 Task: Look for space in Bei'an, China from 2nd June, 2023 to 15th June, 2023 for 2 adults and 1 pet in price range Rs.10000 to Rs.15000. Place can be entire place with 1  bedroom having 1 bed and 1 bathroom. Property type can be house, flat, guest house, hotel. Booking option can be shelf check-in. Required host language is Chinese (Simplified).
Action: Mouse moved to (764, 98)
Screenshot: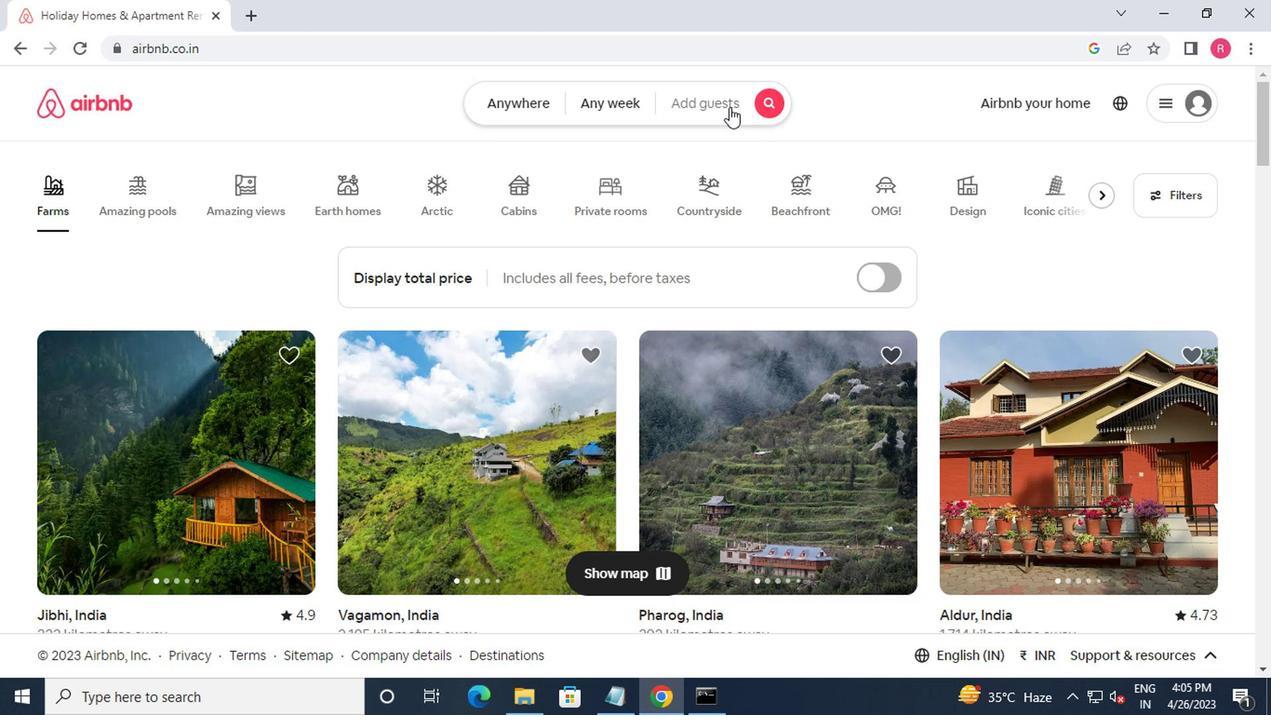 
Action: Mouse pressed left at (764, 98)
Screenshot: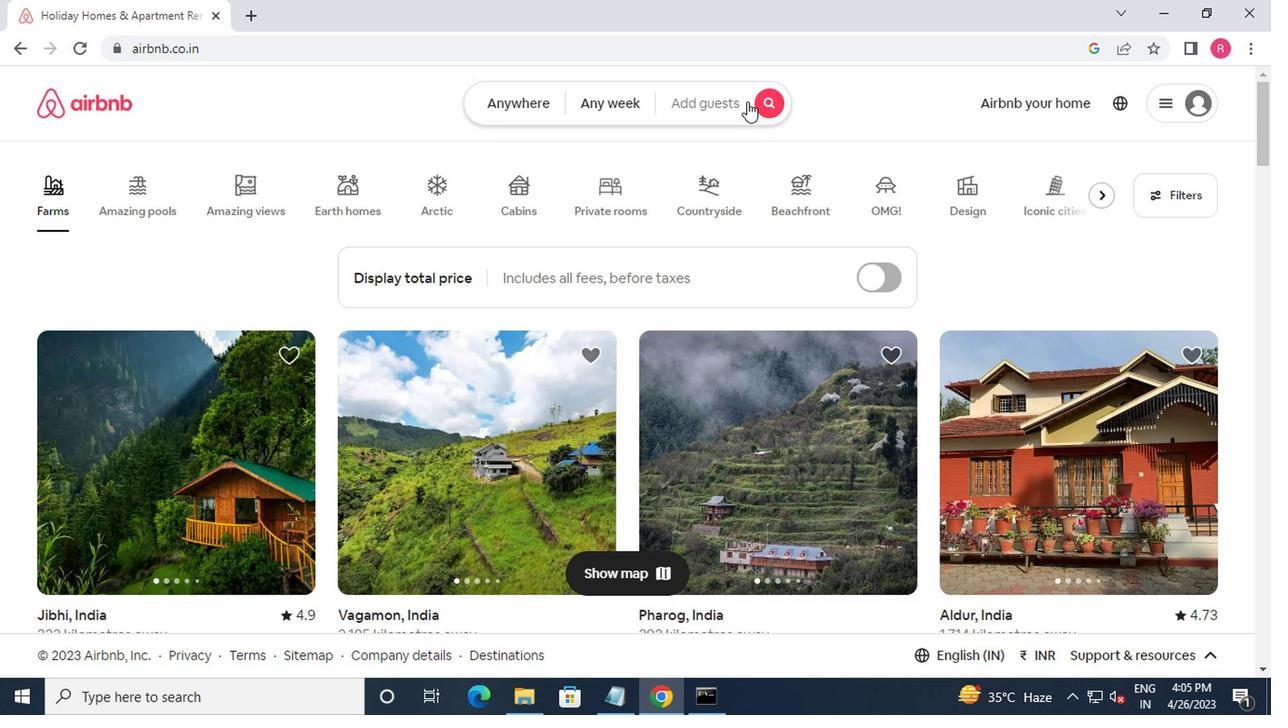 
Action: Mouse moved to (276, 182)
Screenshot: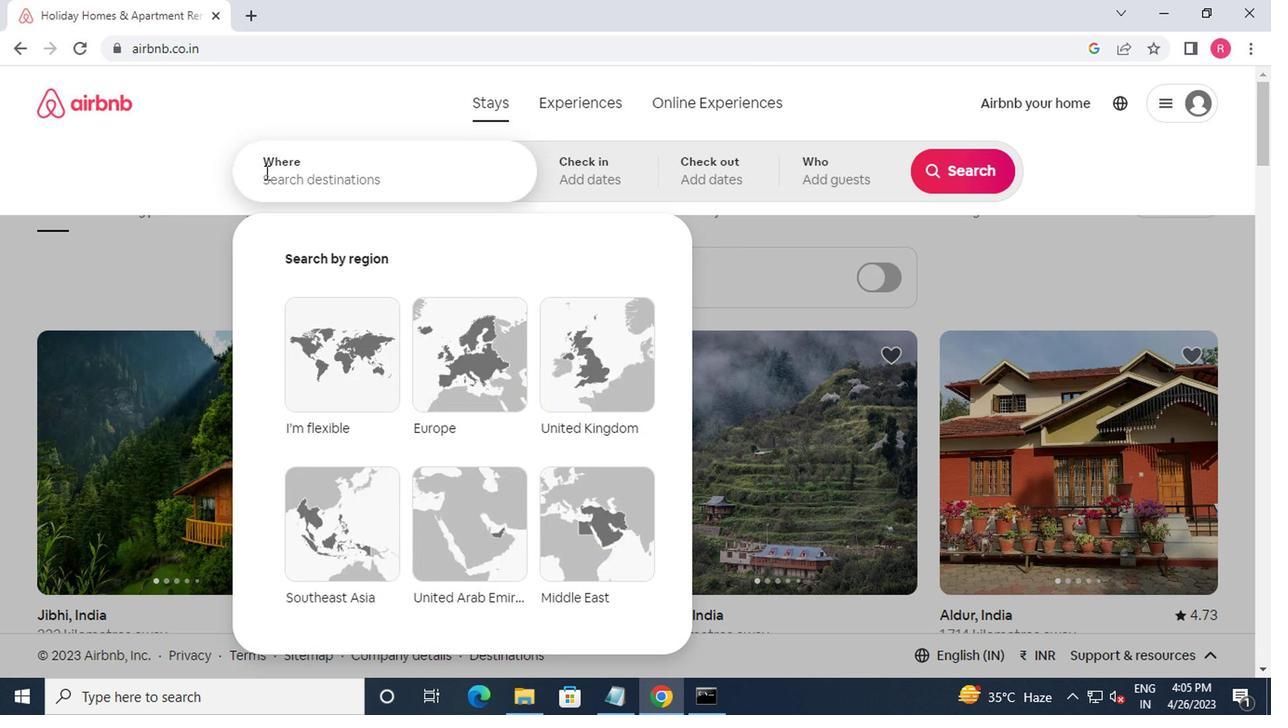 
Action: Mouse pressed left at (276, 182)
Screenshot: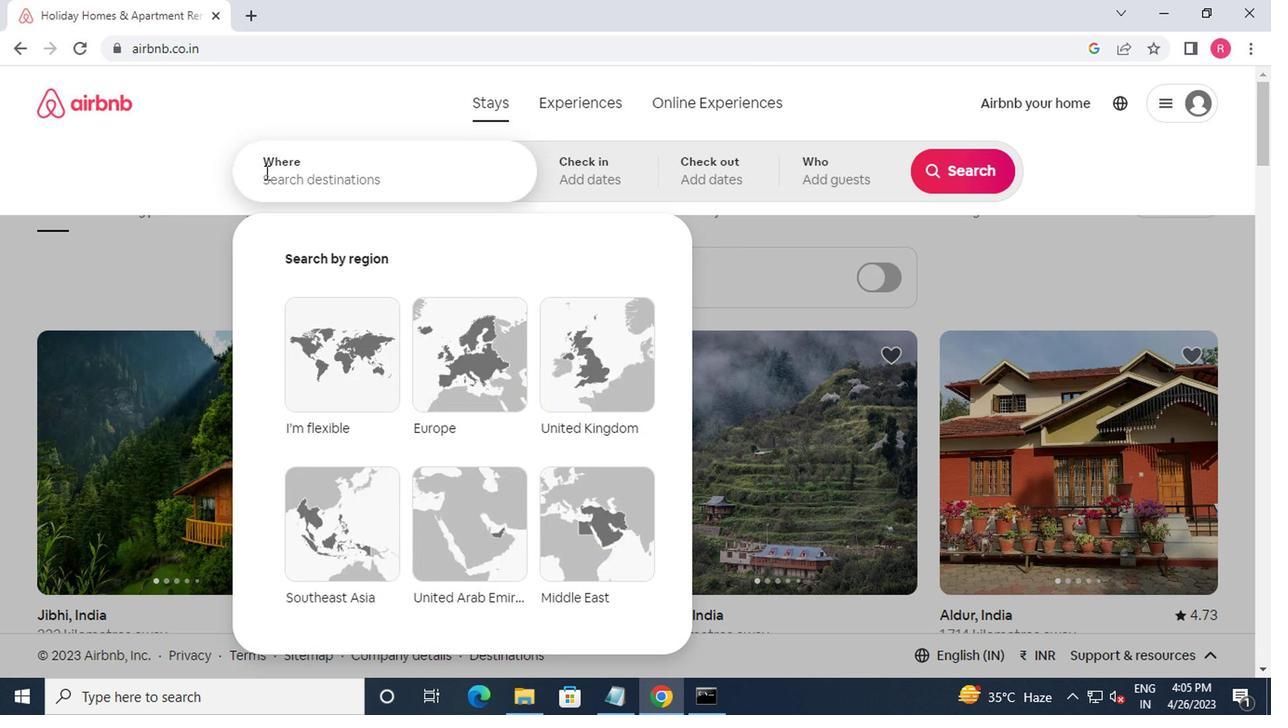 
Action: Mouse moved to (283, 184)
Screenshot: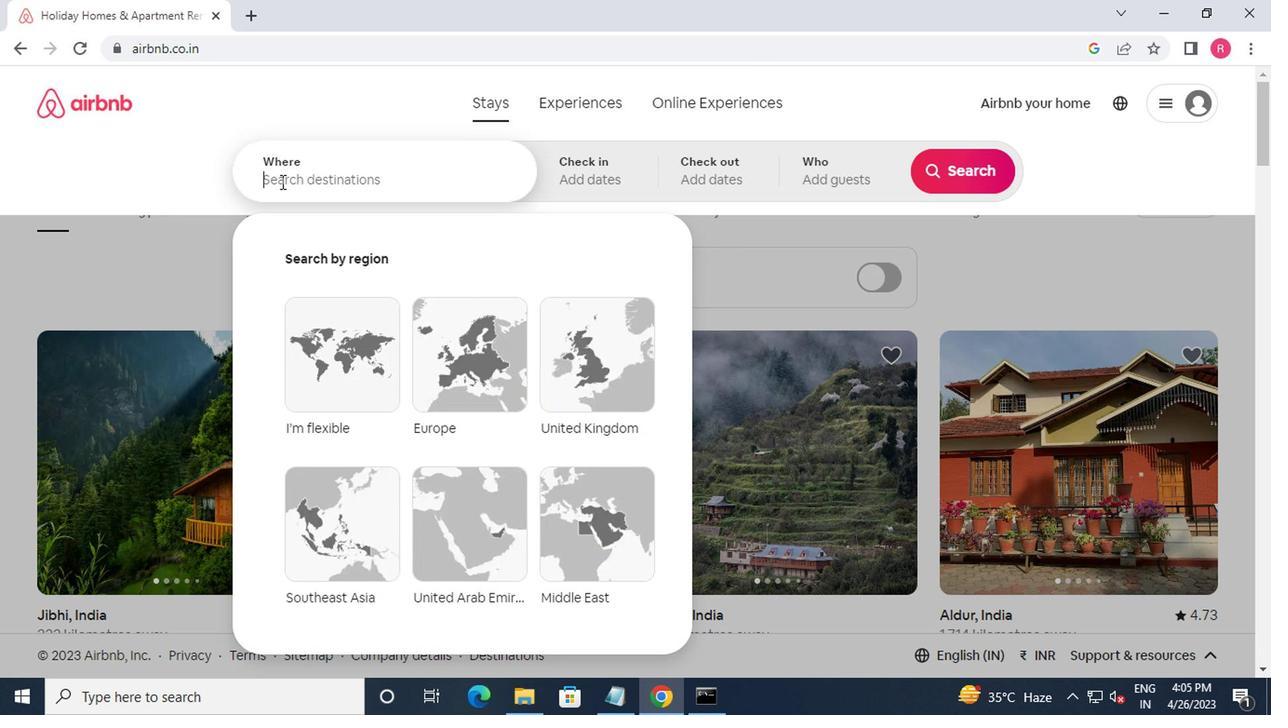 
Action: Key pressed beian,china<Key.enter>
Screenshot: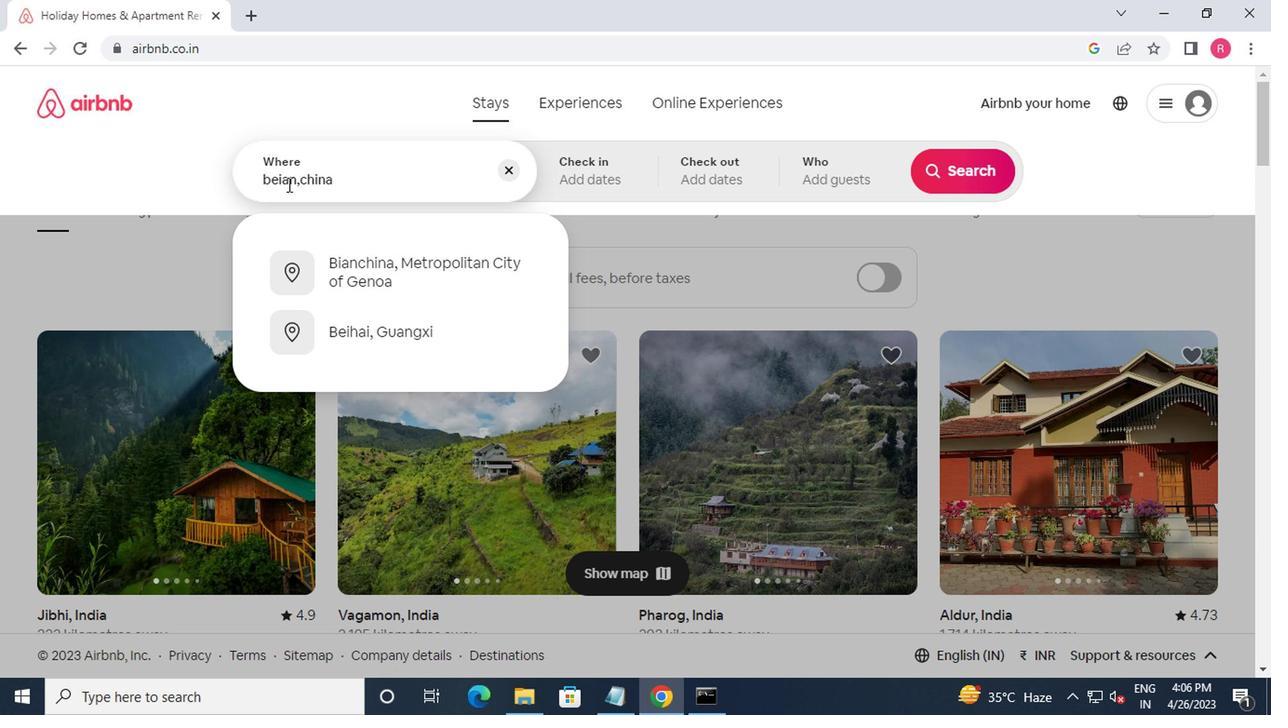 
Action: Mouse moved to (958, 327)
Screenshot: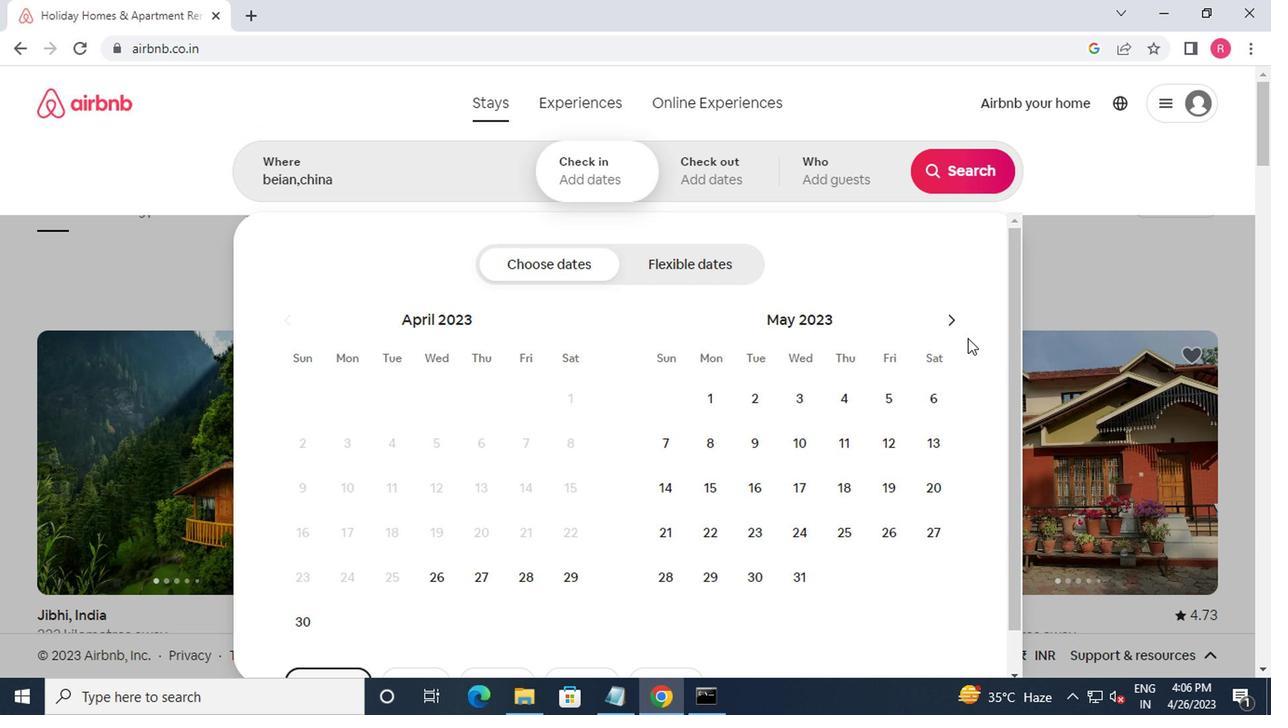 
Action: Mouse pressed left at (958, 327)
Screenshot: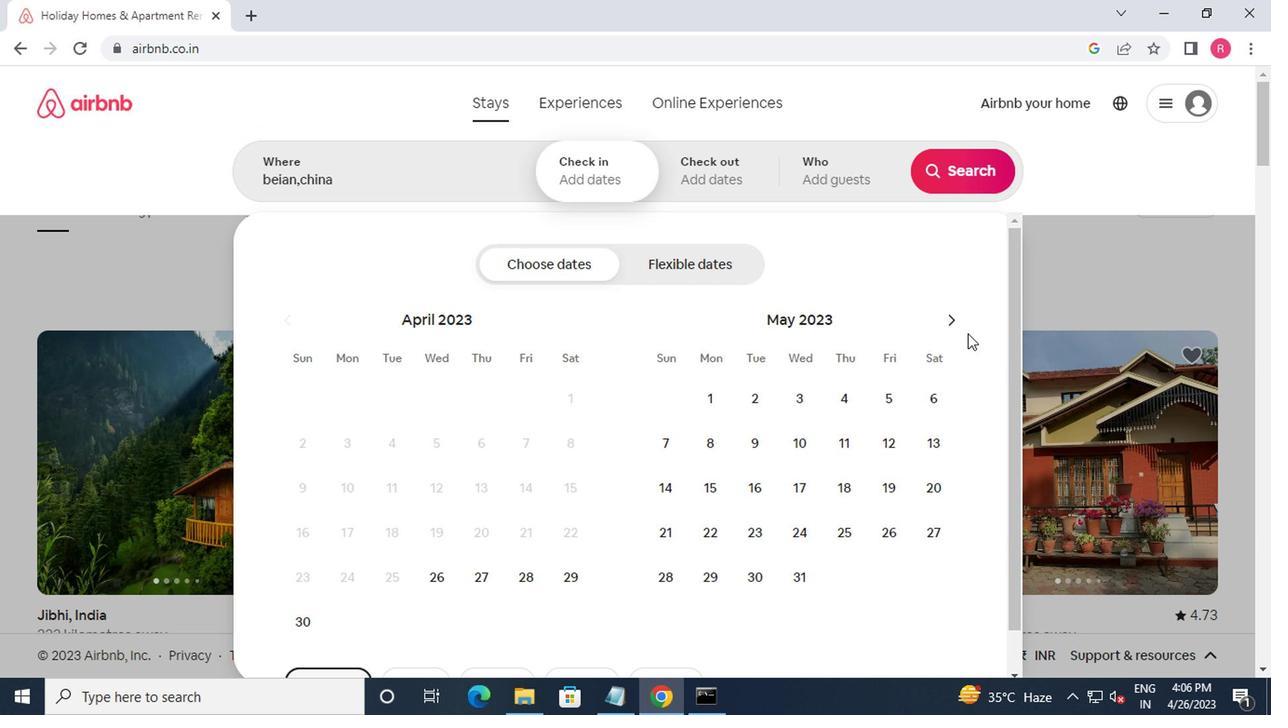 
Action: Mouse moved to (897, 388)
Screenshot: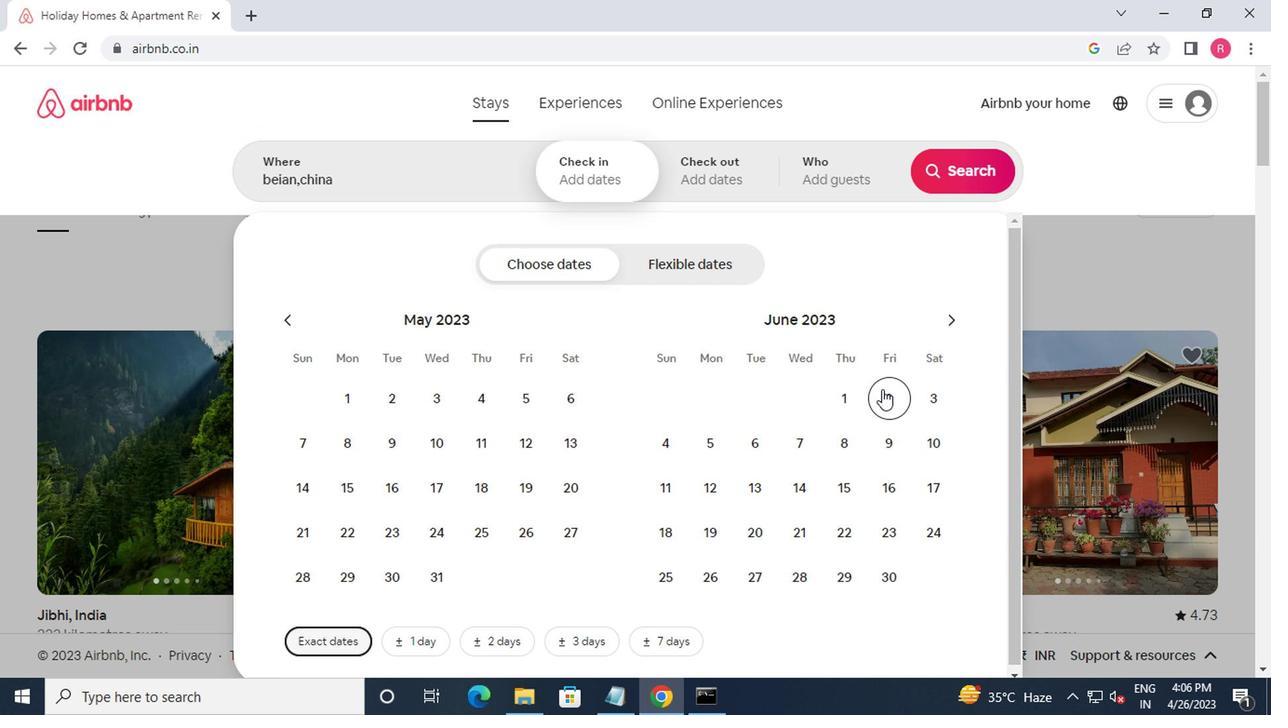 
Action: Mouse pressed left at (897, 388)
Screenshot: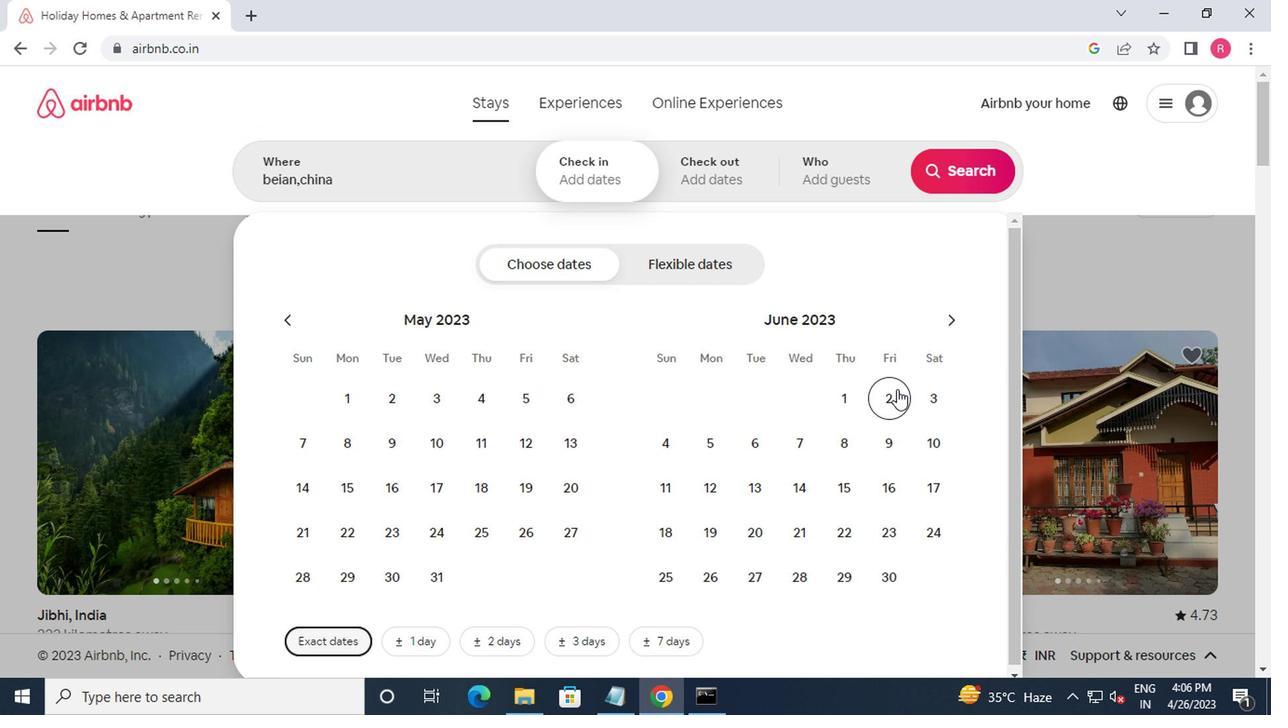 
Action: Mouse moved to (844, 491)
Screenshot: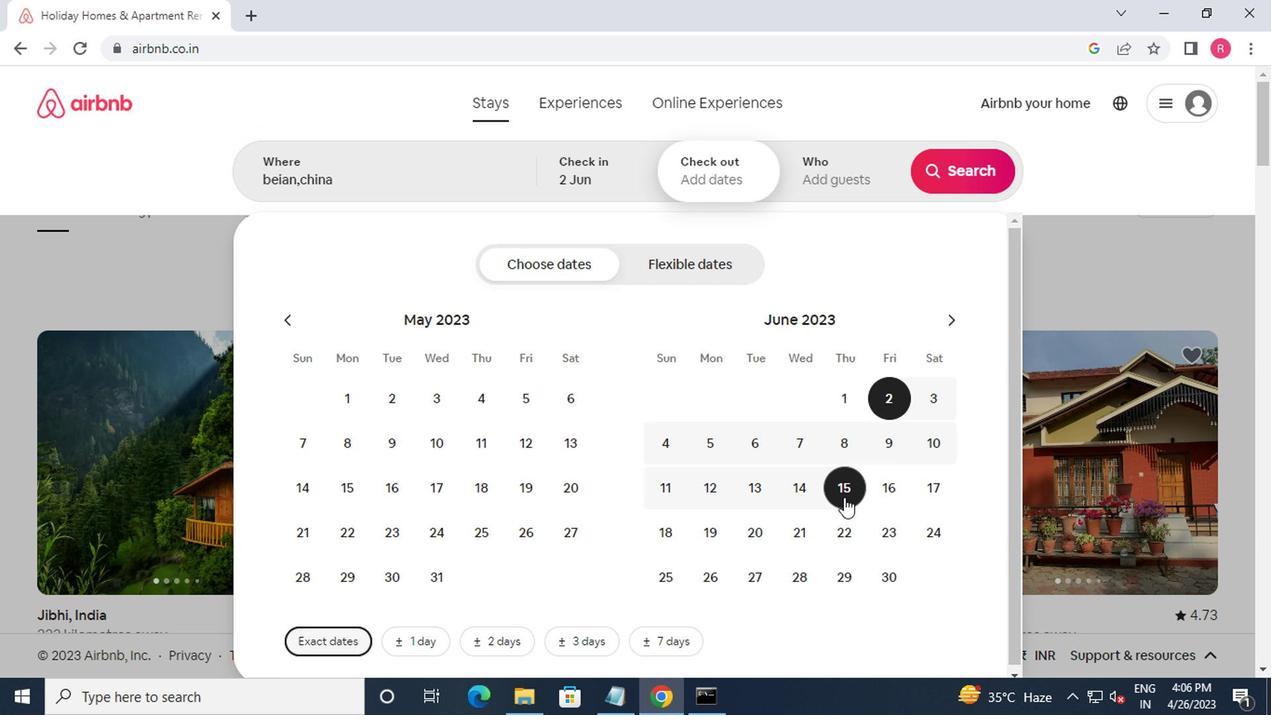 
Action: Mouse pressed left at (844, 491)
Screenshot: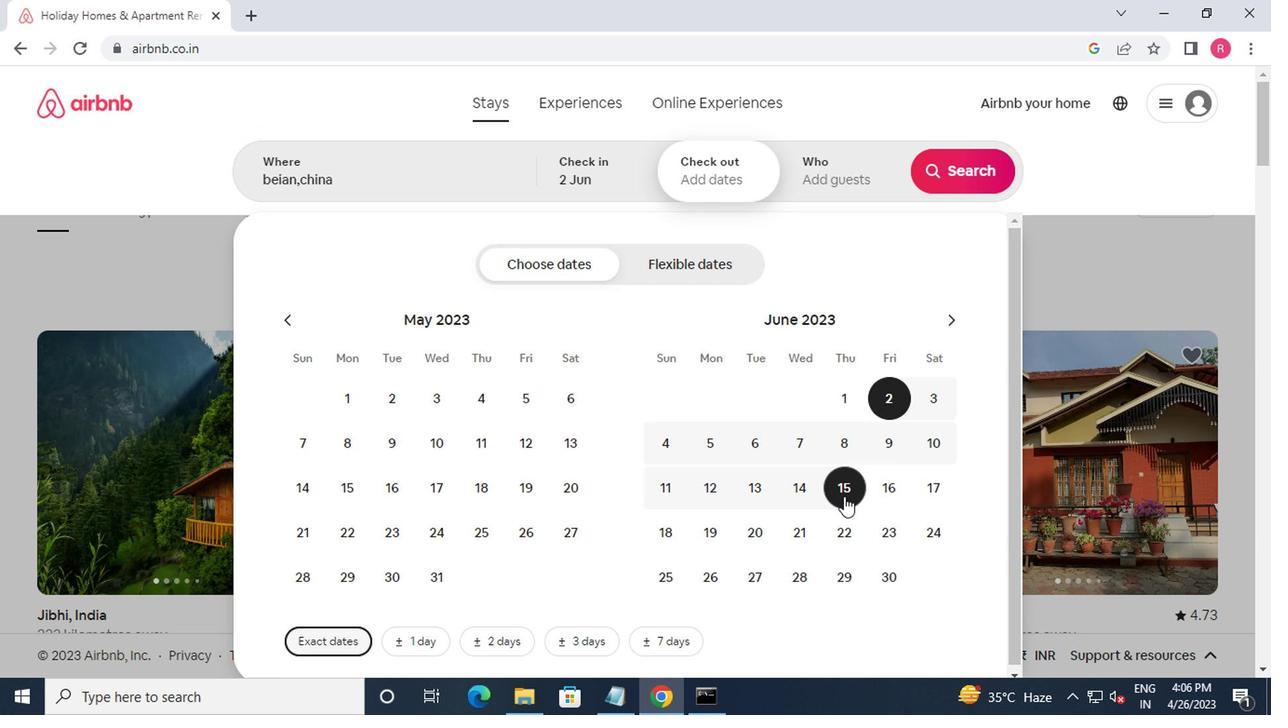 
Action: Mouse moved to (821, 165)
Screenshot: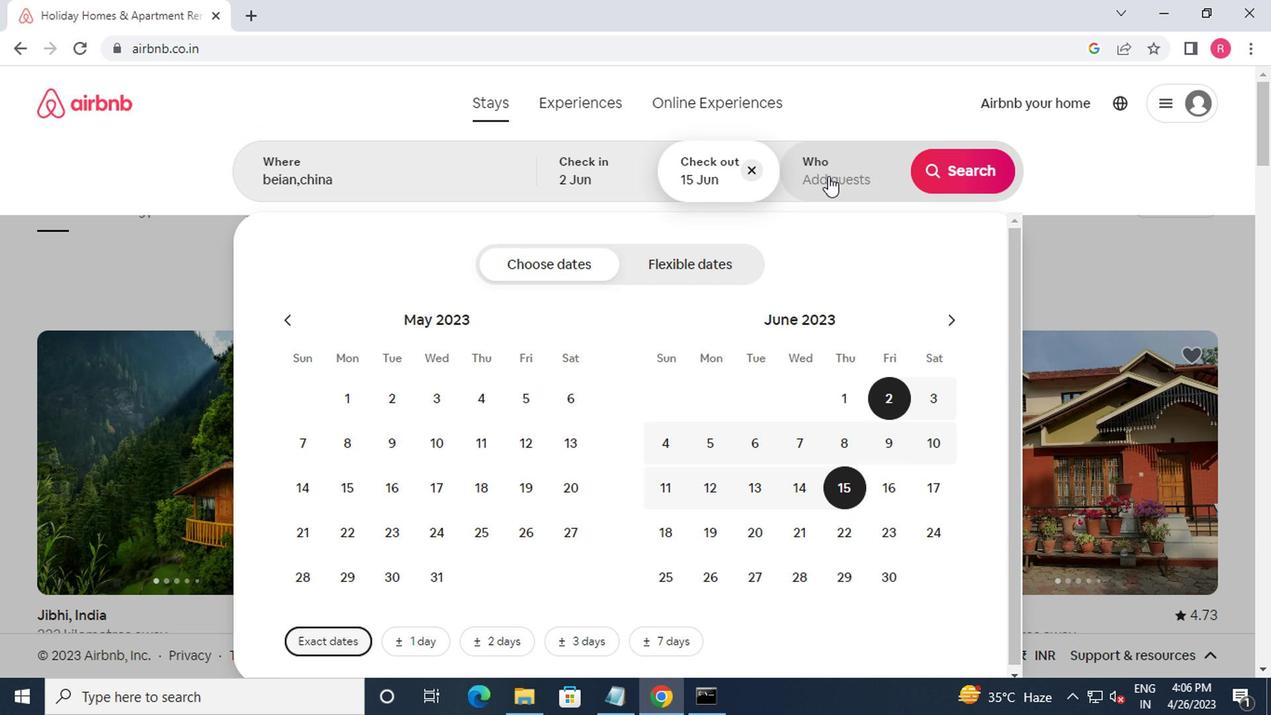 
Action: Mouse pressed left at (821, 165)
Screenshot: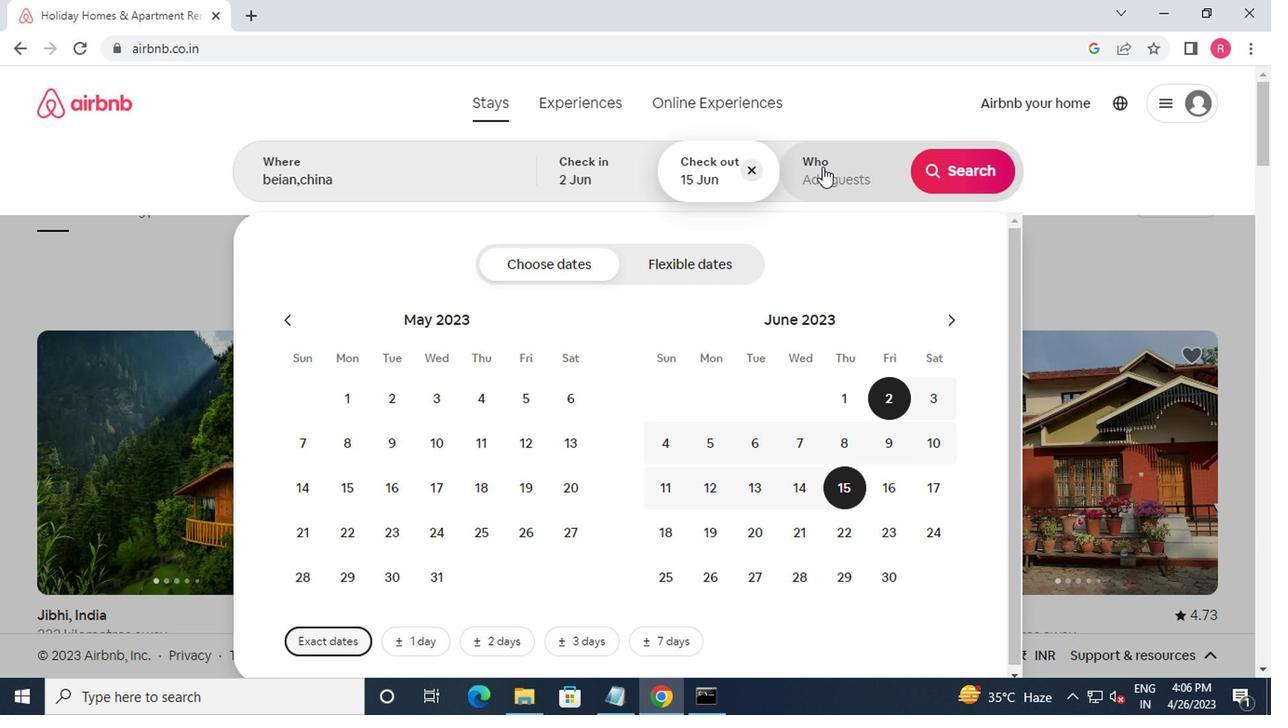 
Action: Mouse moved to (966, 280)
Screenshot: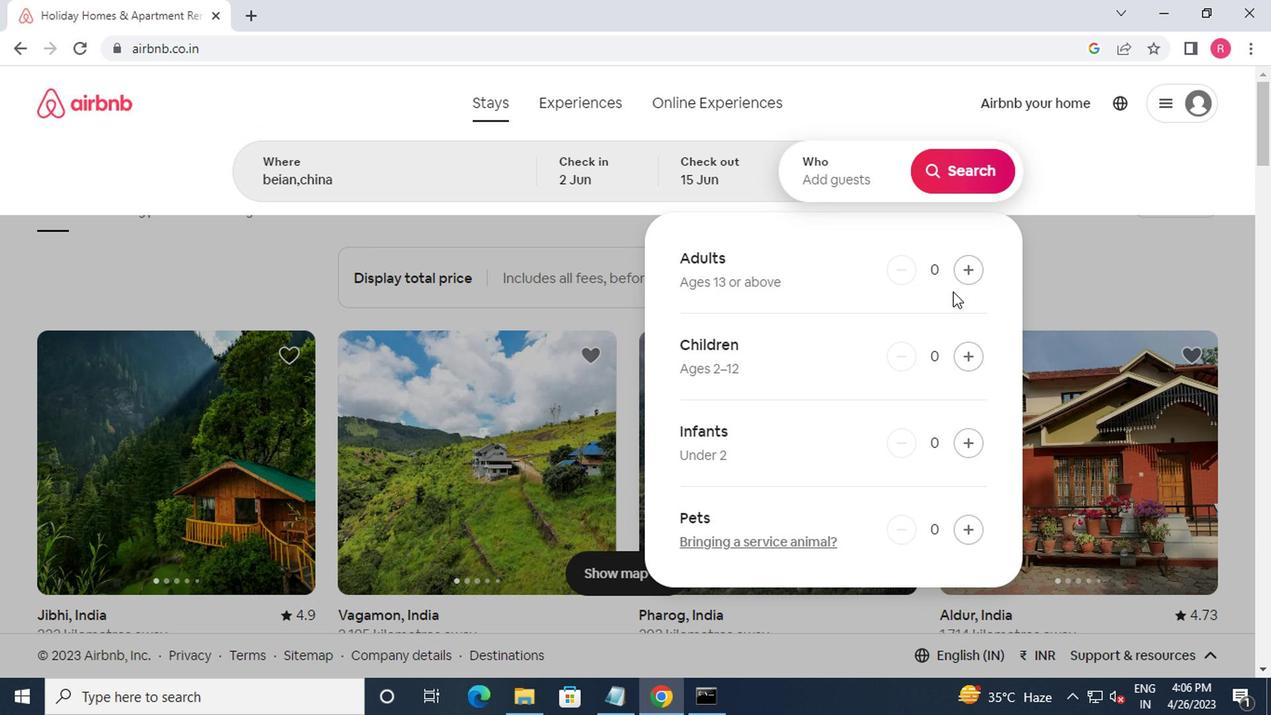 
Action: Mouse pressed left at (966, 280)
Screenshot: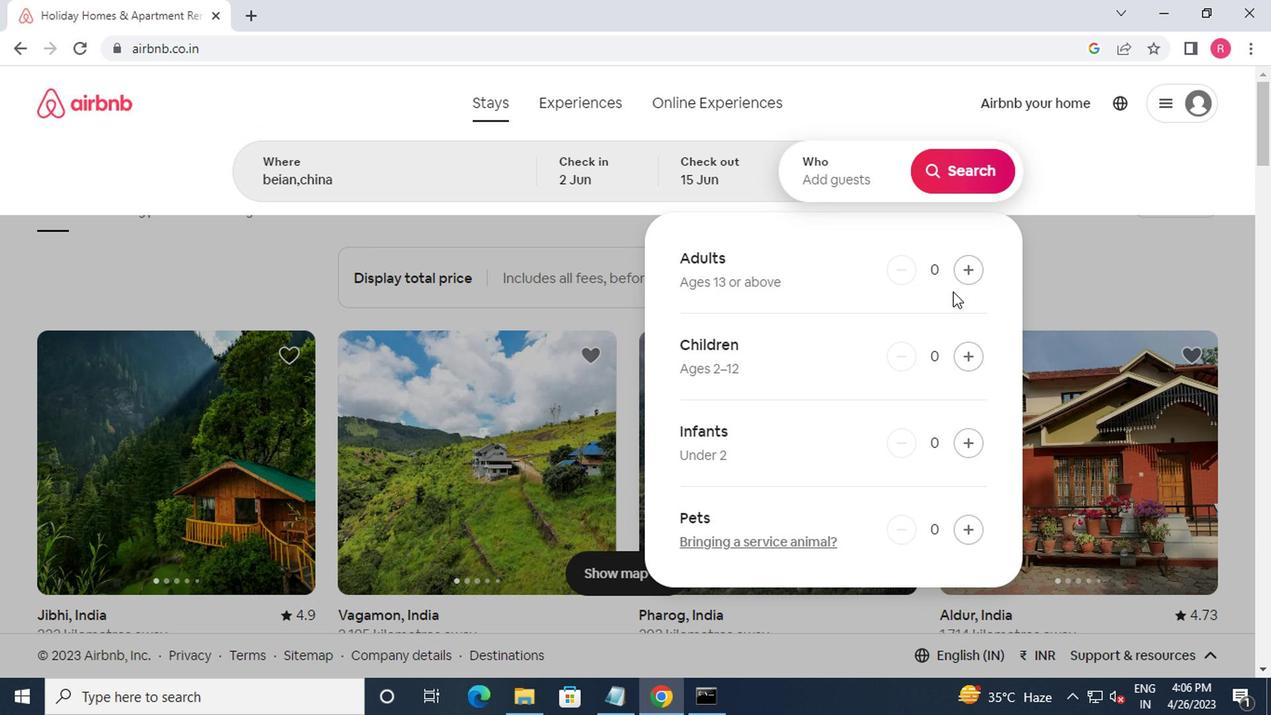 
Action: Mouse moved to (966, 279)
Screenshot: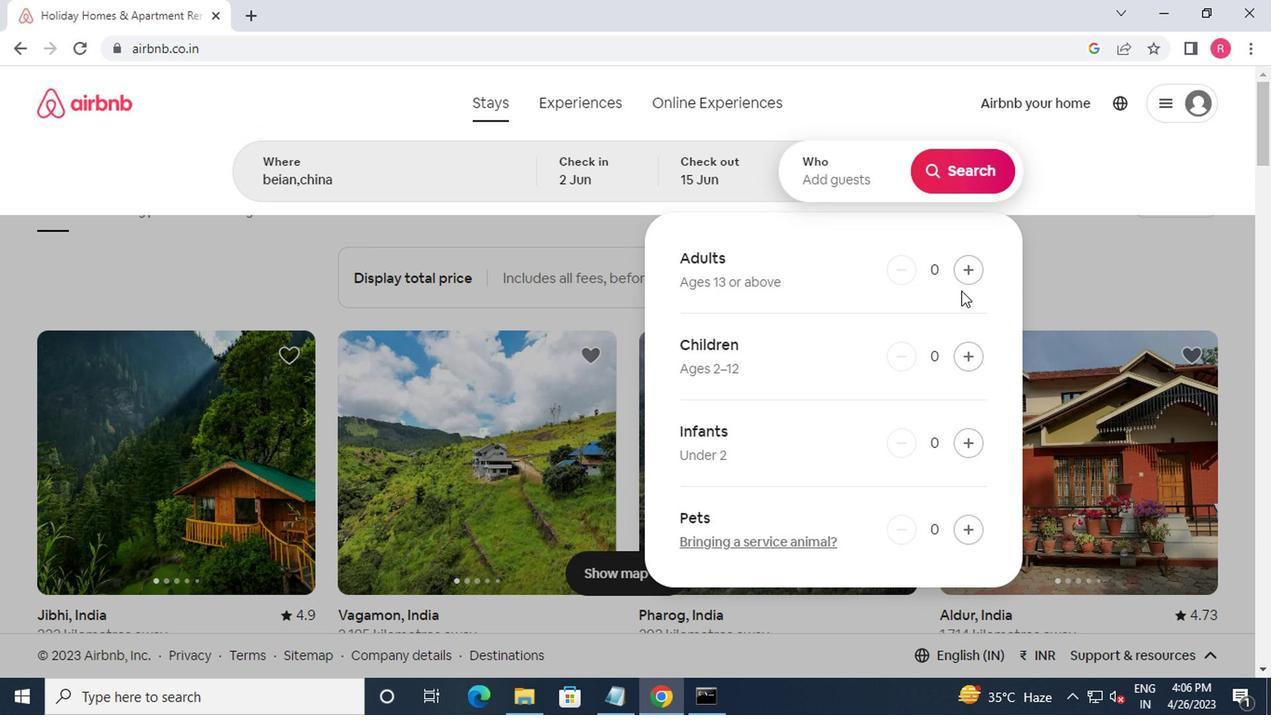 
Action: Mouse pressed left at (966, 279)
Screenshot: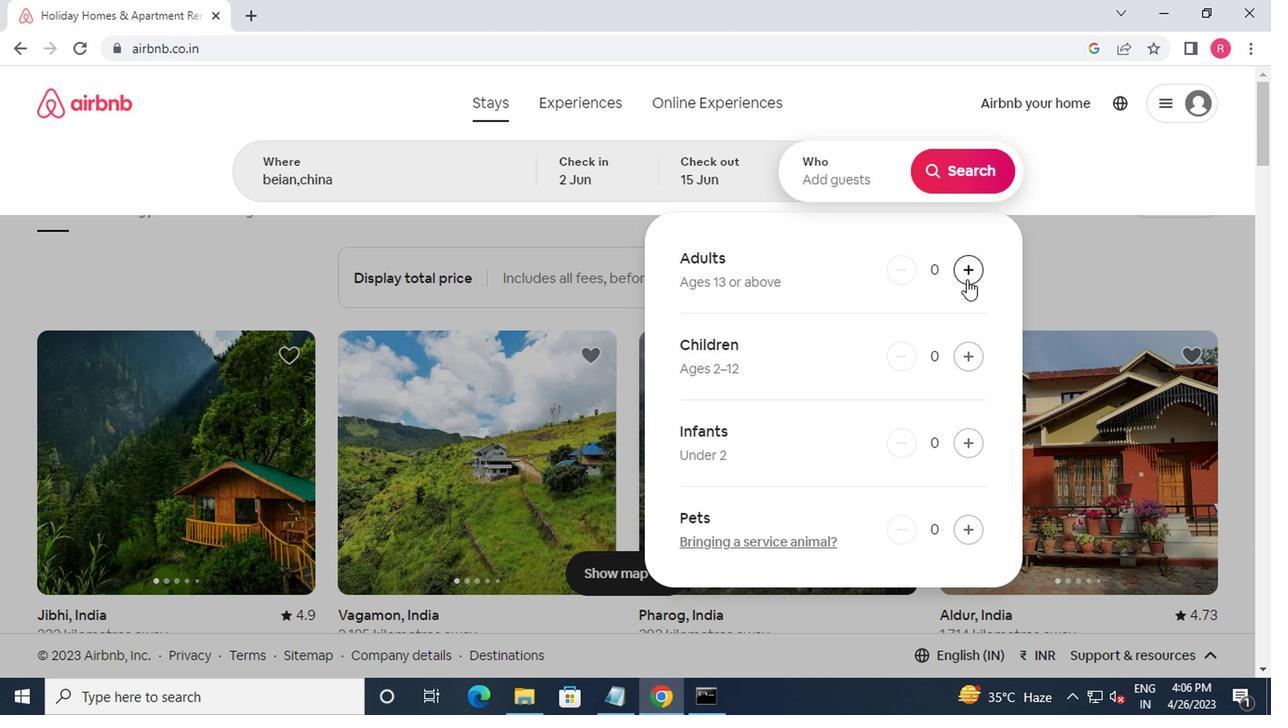 
Action: Mouse moved to (974, 547)
Screenshot: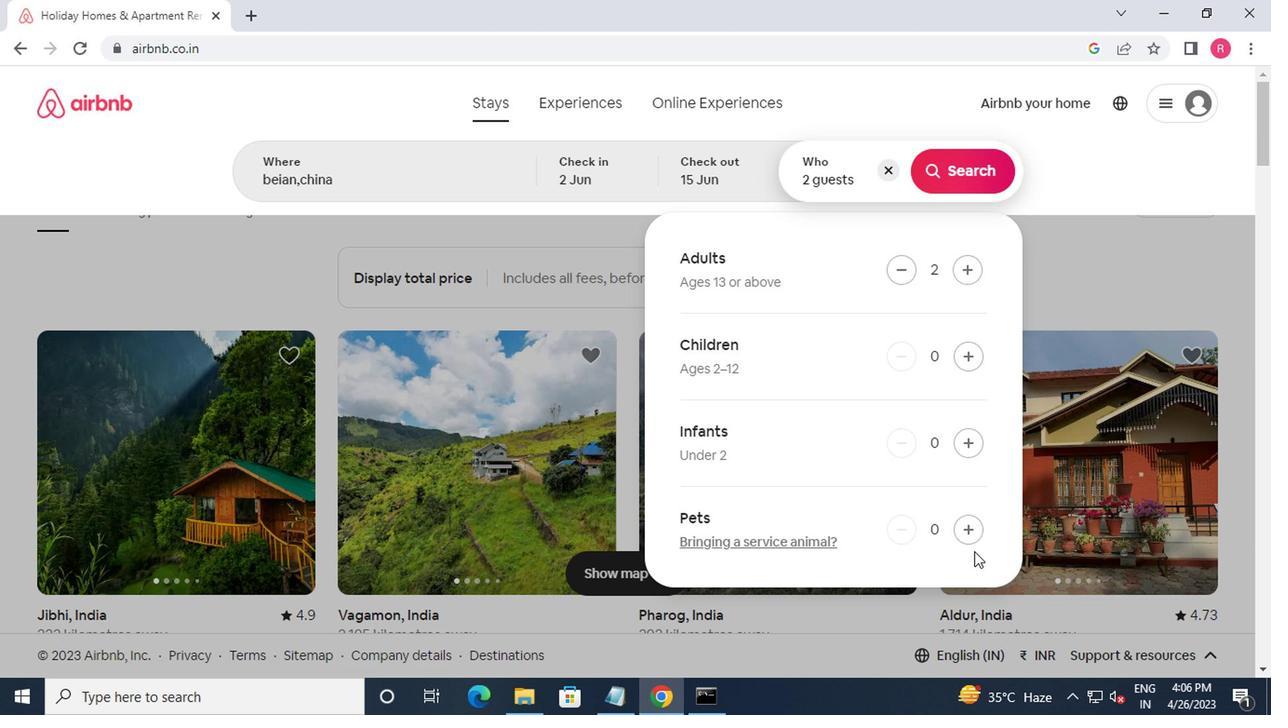 
Action: Mouse pressed left at (974, 547)
Screenshot: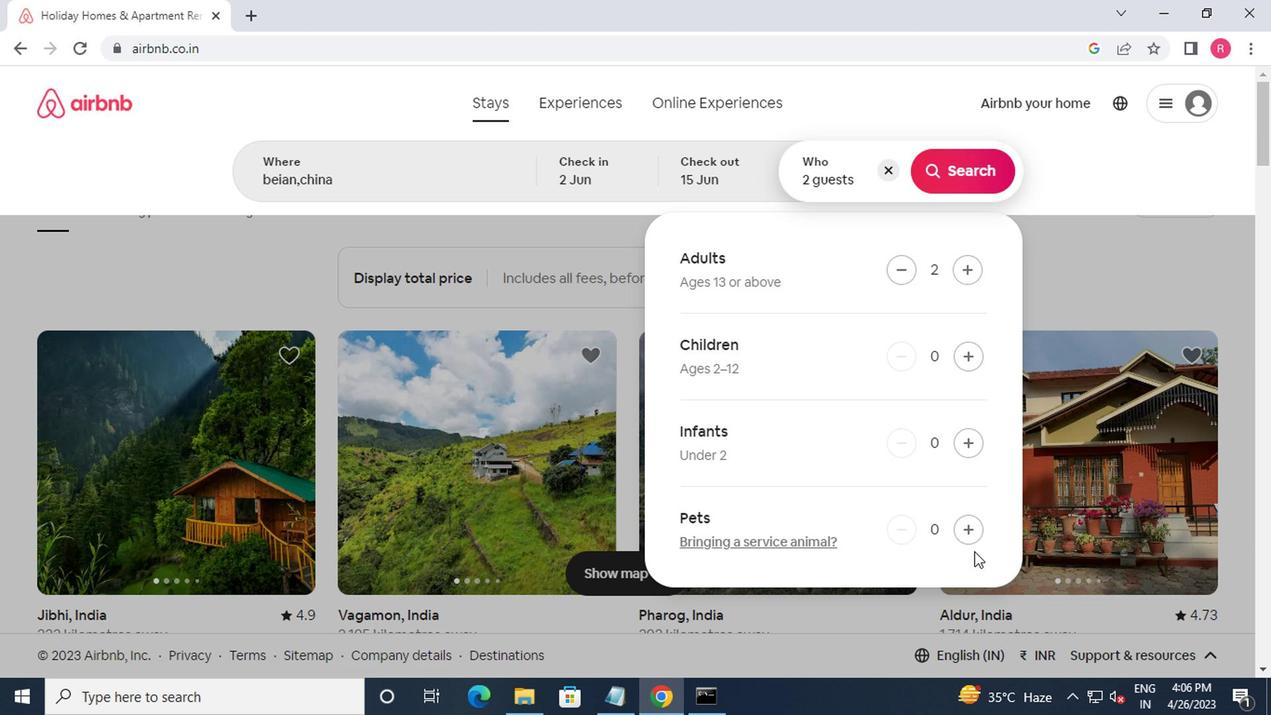 
Action: Mouse moved to (971, 531)
Screenshot: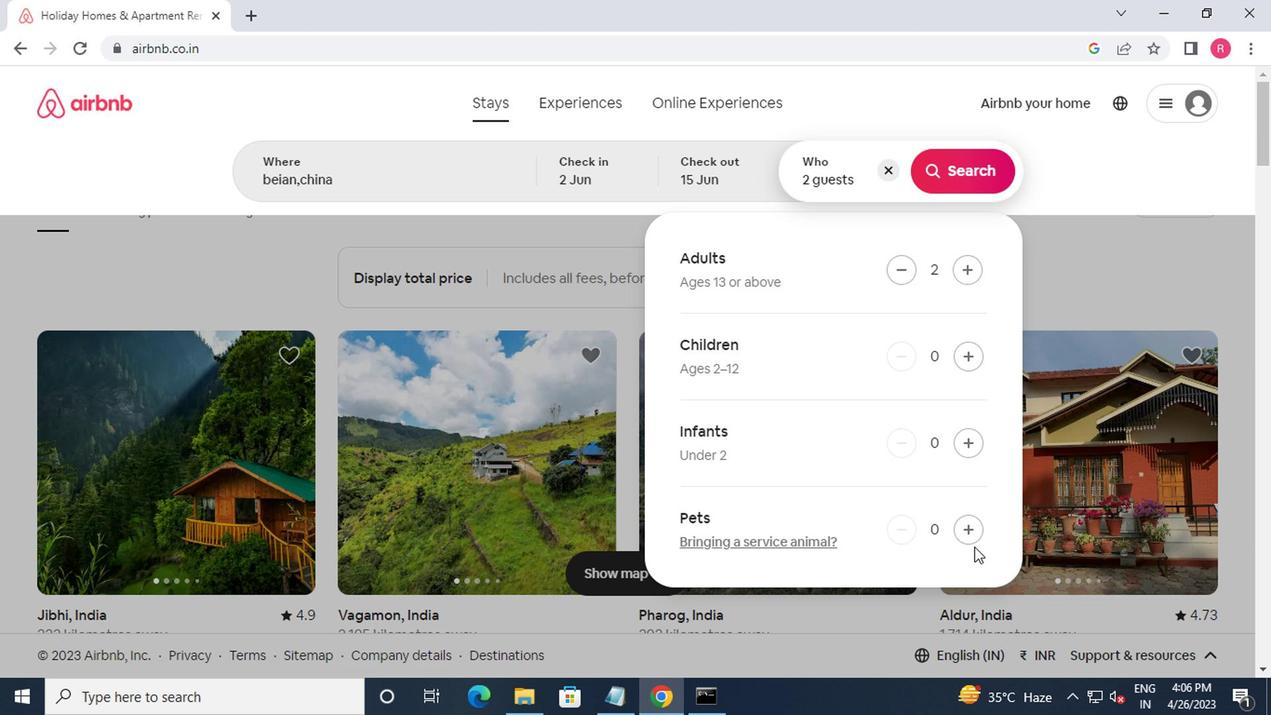 
Action: Mouse pressed left at (971, 531)
Screenshot: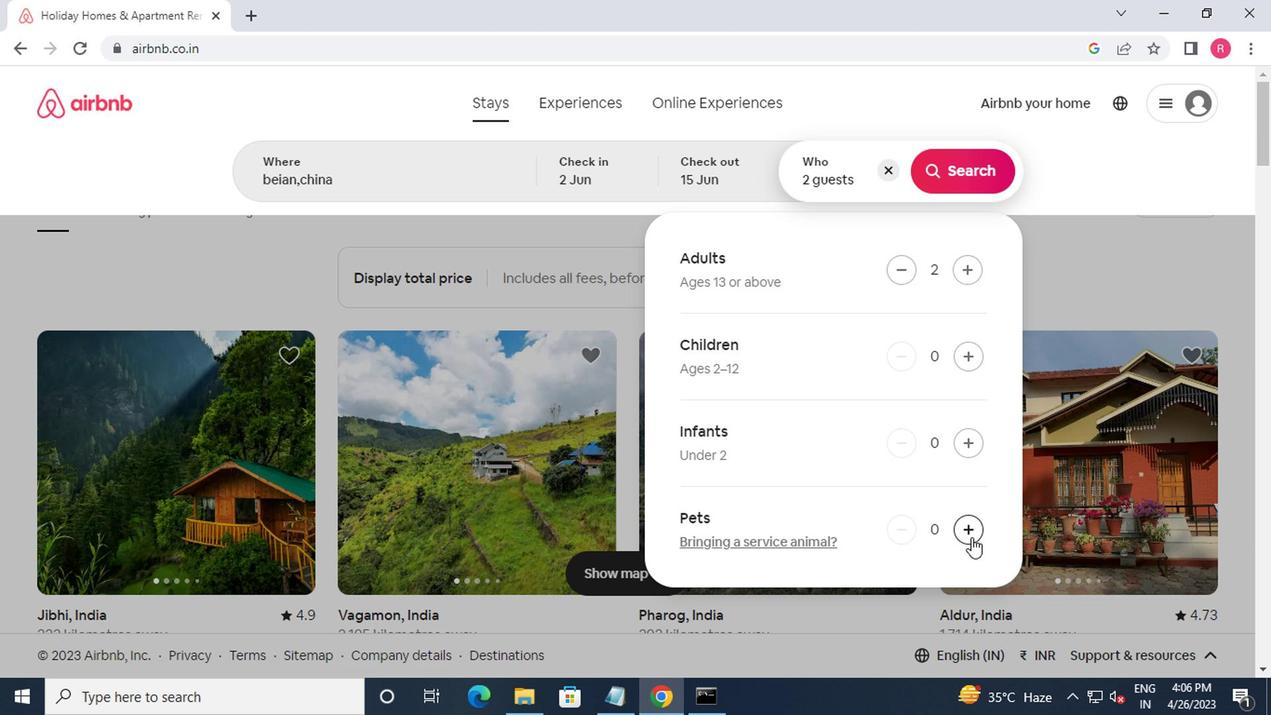 
Action: Mouse moved to (953, 186)
Screenshot: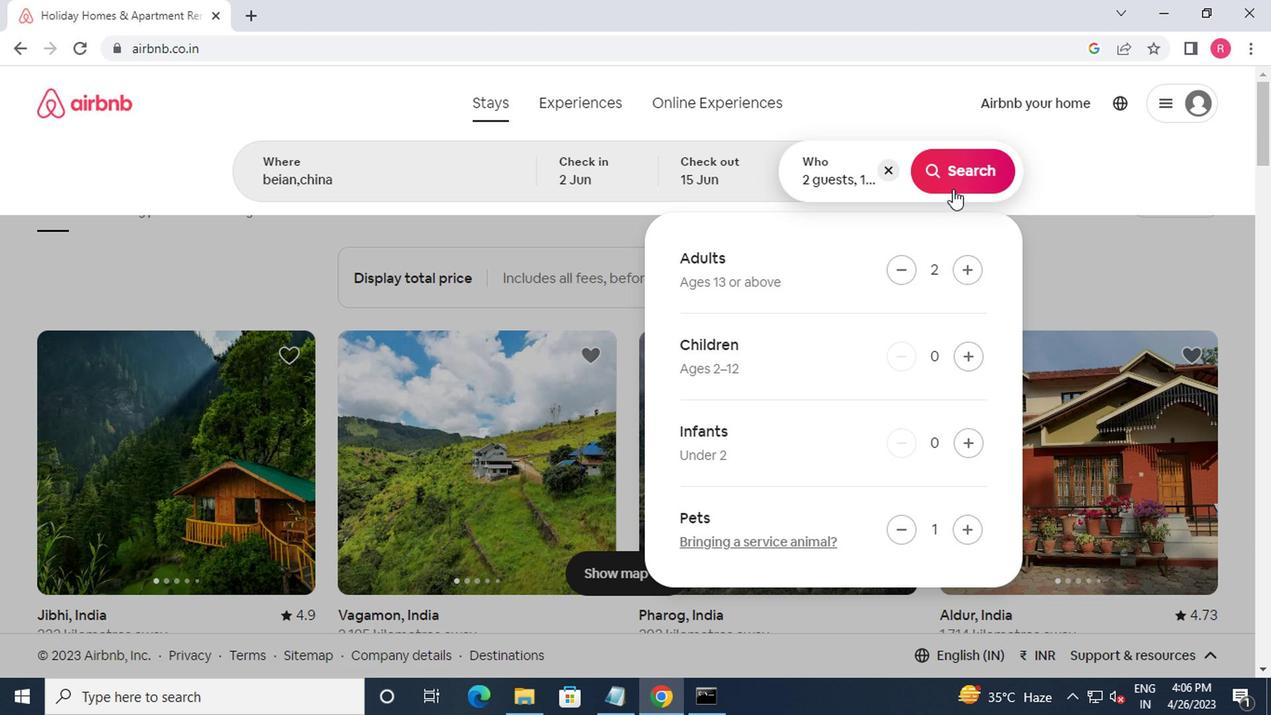 
Action: Mouse pressed left at (953, 186)
Screenshot: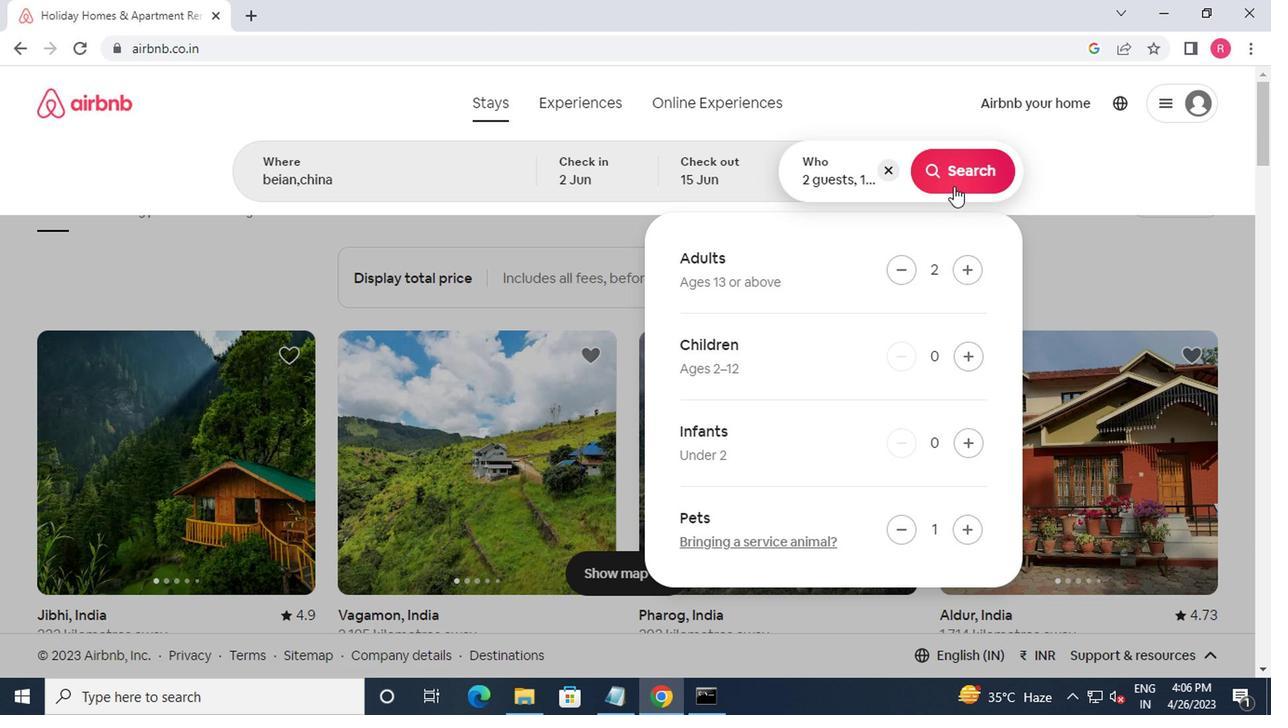 
Action: Mouse moved to (1203, 184)
Screenshot: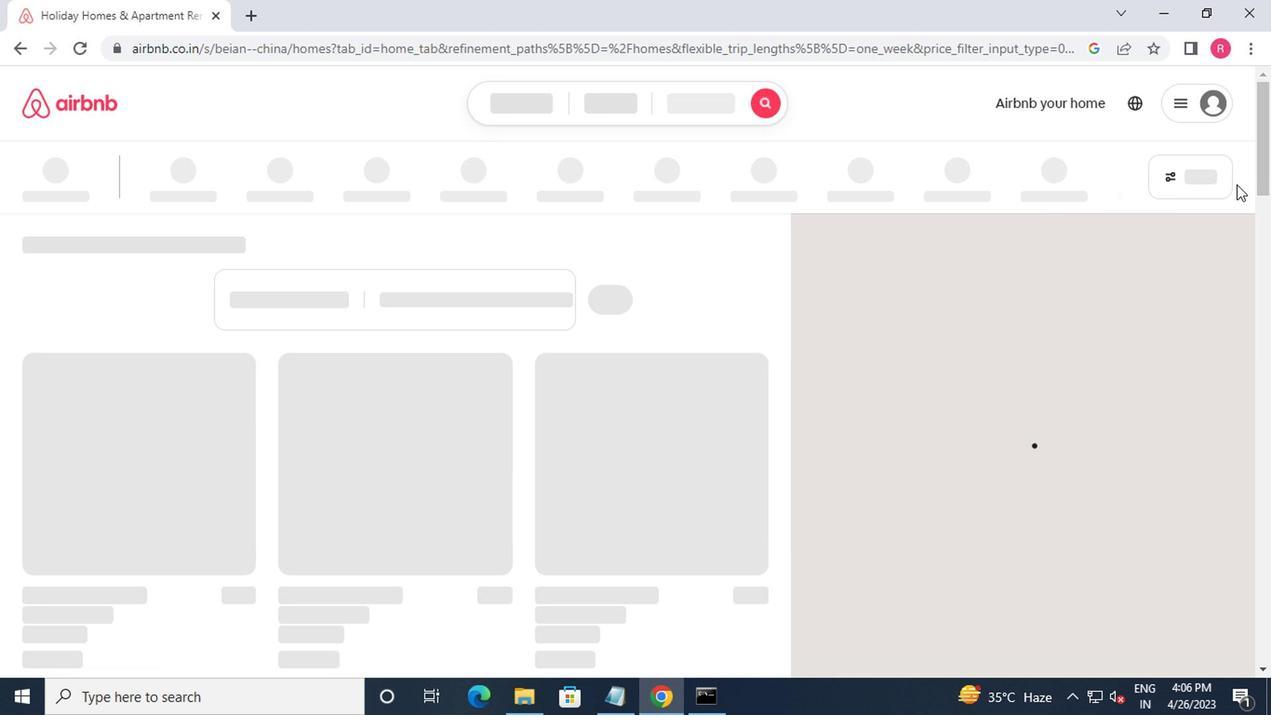 
Action: Mouse pressed left at (1203, 184)
Screenshot: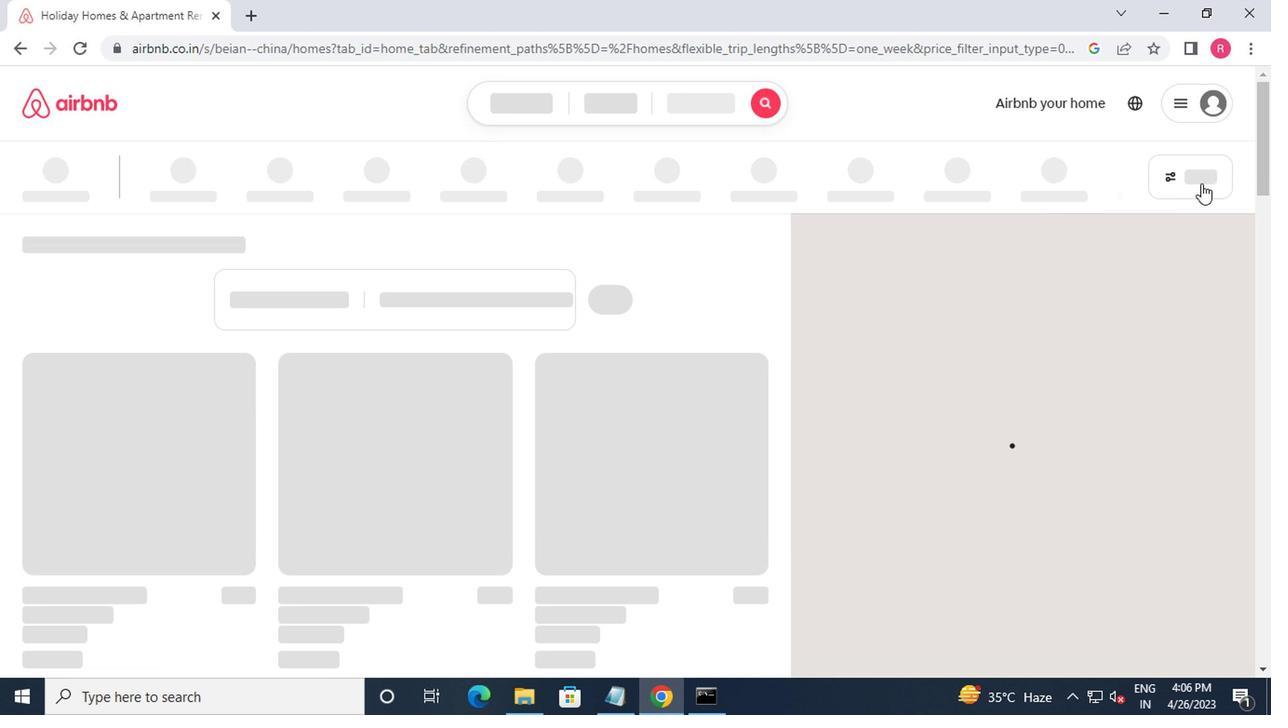 
Action: Mouse moved to (478, 296)
Screenshot: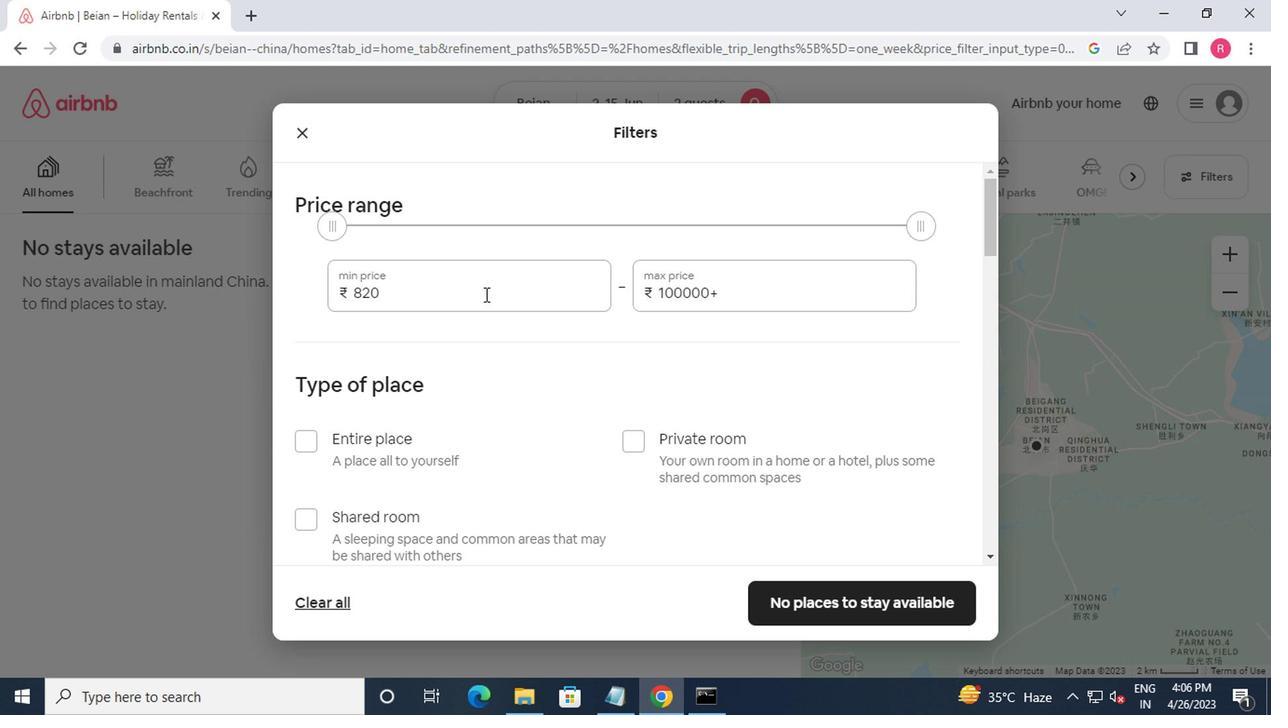 
Action: Mouse pressed left at (478, 296)
Screenshot: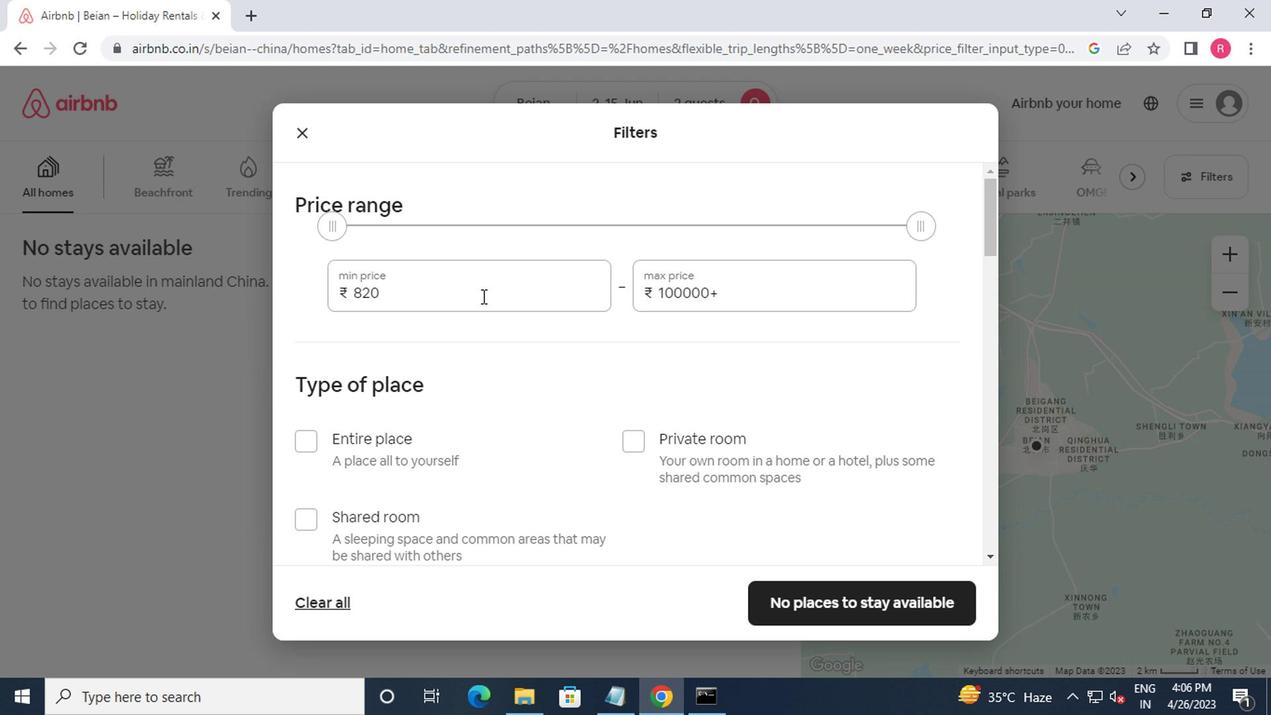 
Action: Mouse moved to (478, 298)
Screenshot: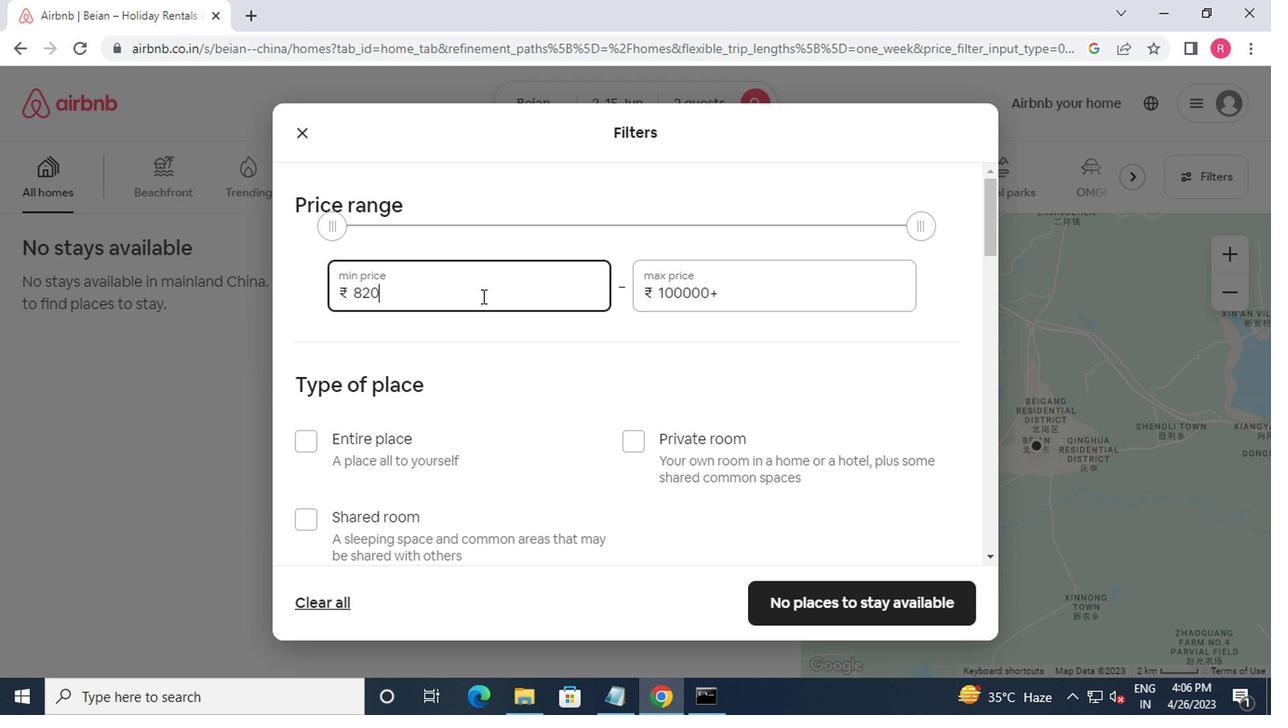 
Action: Key pressed <Key.backspace><Key.backspace><Key.backspace><Key.backspace>10000<Key.tab>15<Key.backspace><Key.backspace><Key.backspace><Key.backspace><Key.backspace><Key.backspace>5000
Screenshot: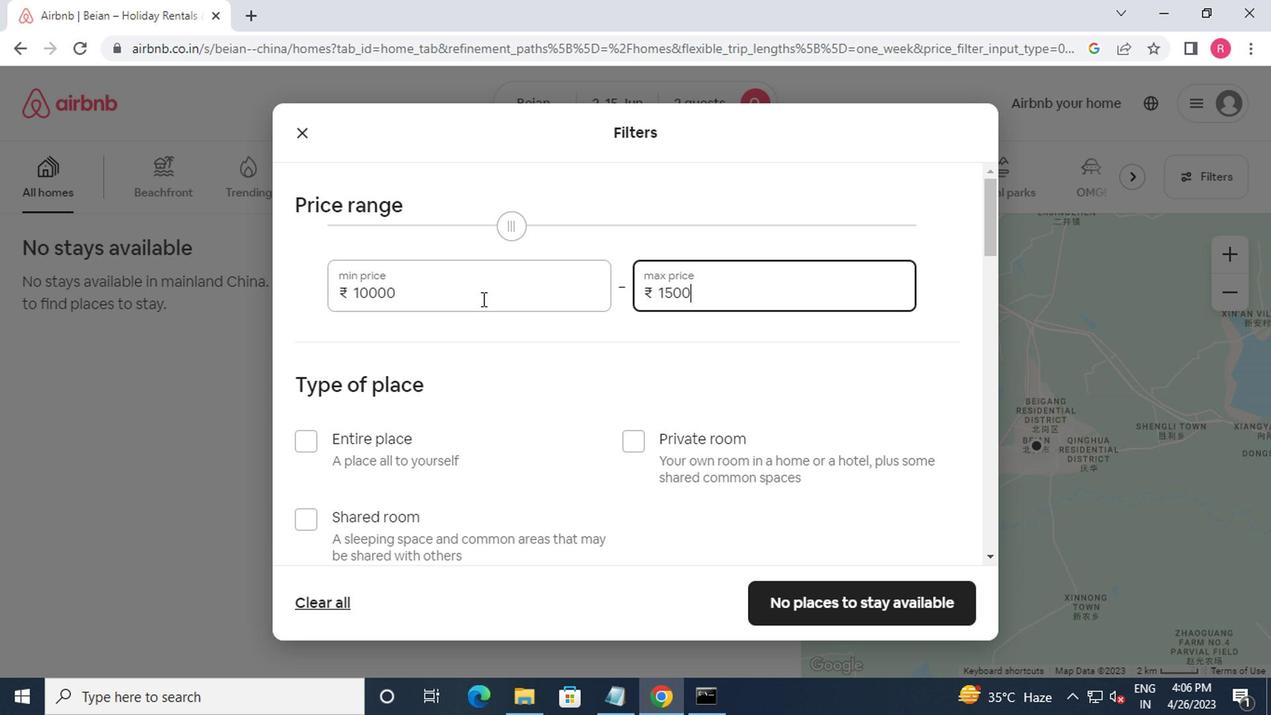 
Action: Mouse moved to (478, 276)
Screenshot: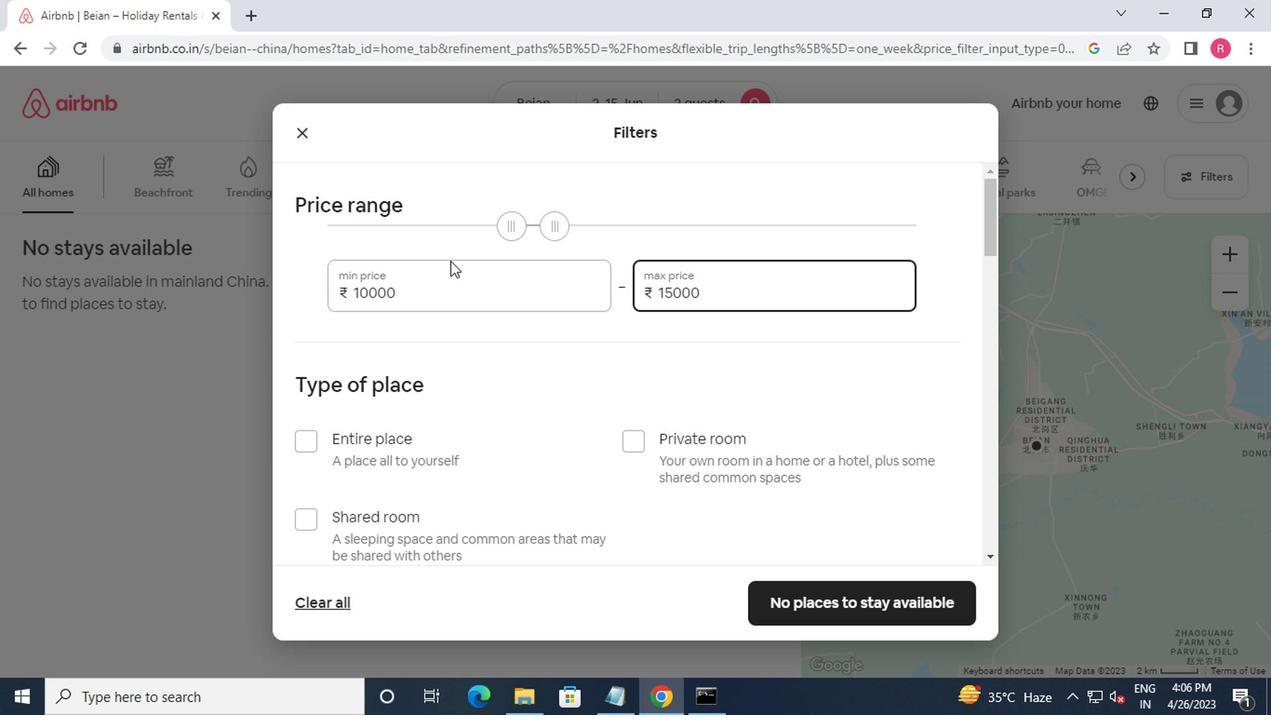 
Action: Mouse scrolled (478, 275) with delta (0, -1)
Screenshot: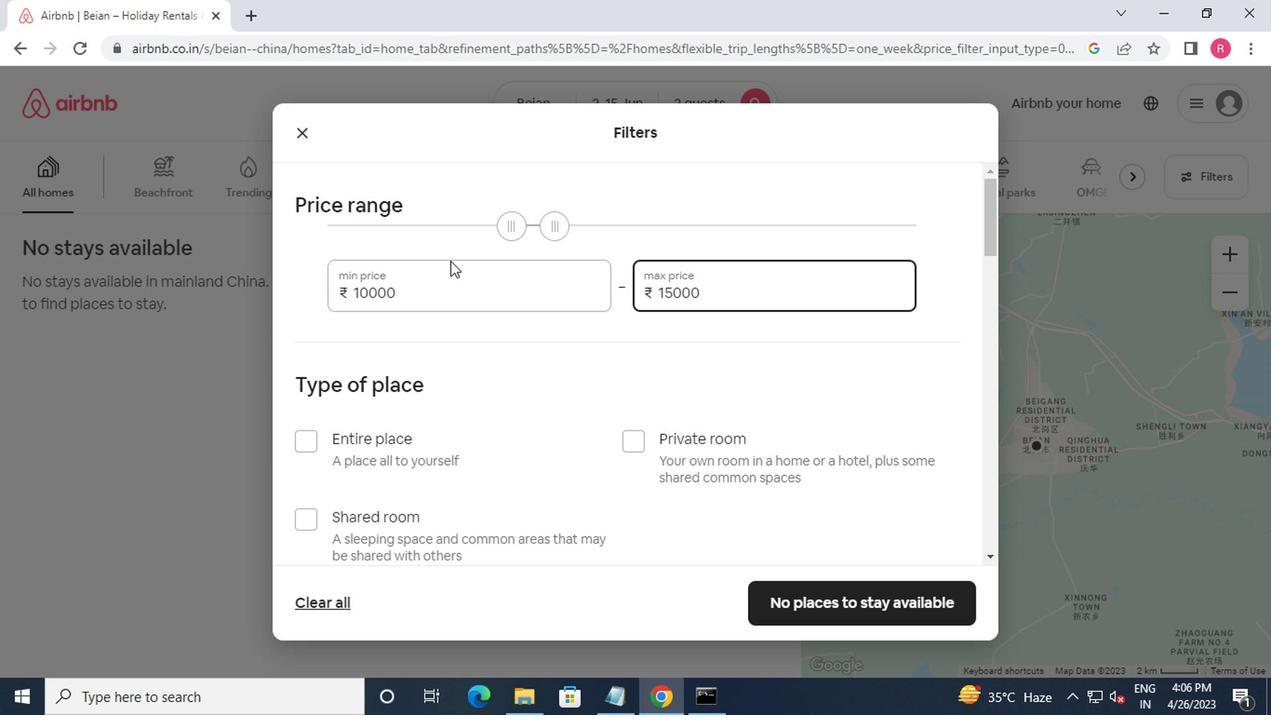 
Action: Mouse moved to (490, 288)
Screenshot: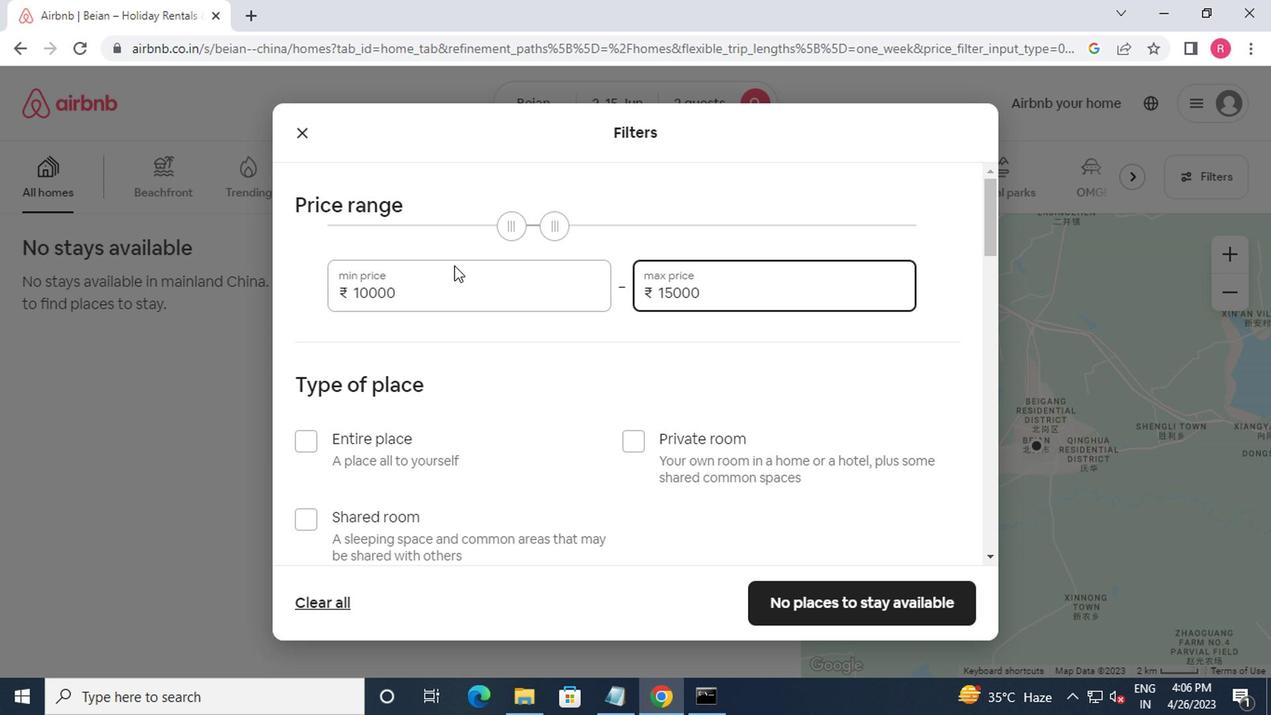 
Action: Mouse scrolled (490, 288) with delta (0, 0)
Screenshot: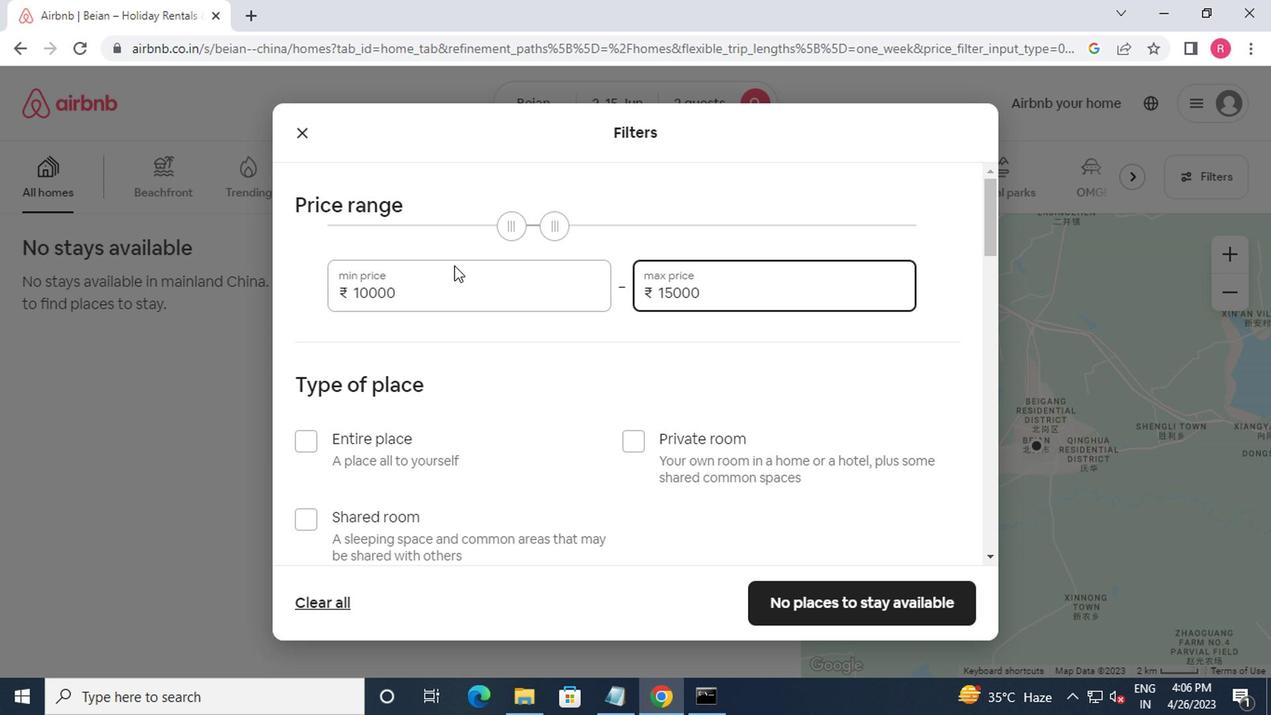 
Action: Mouse moved to (296, 251)
Screenshot: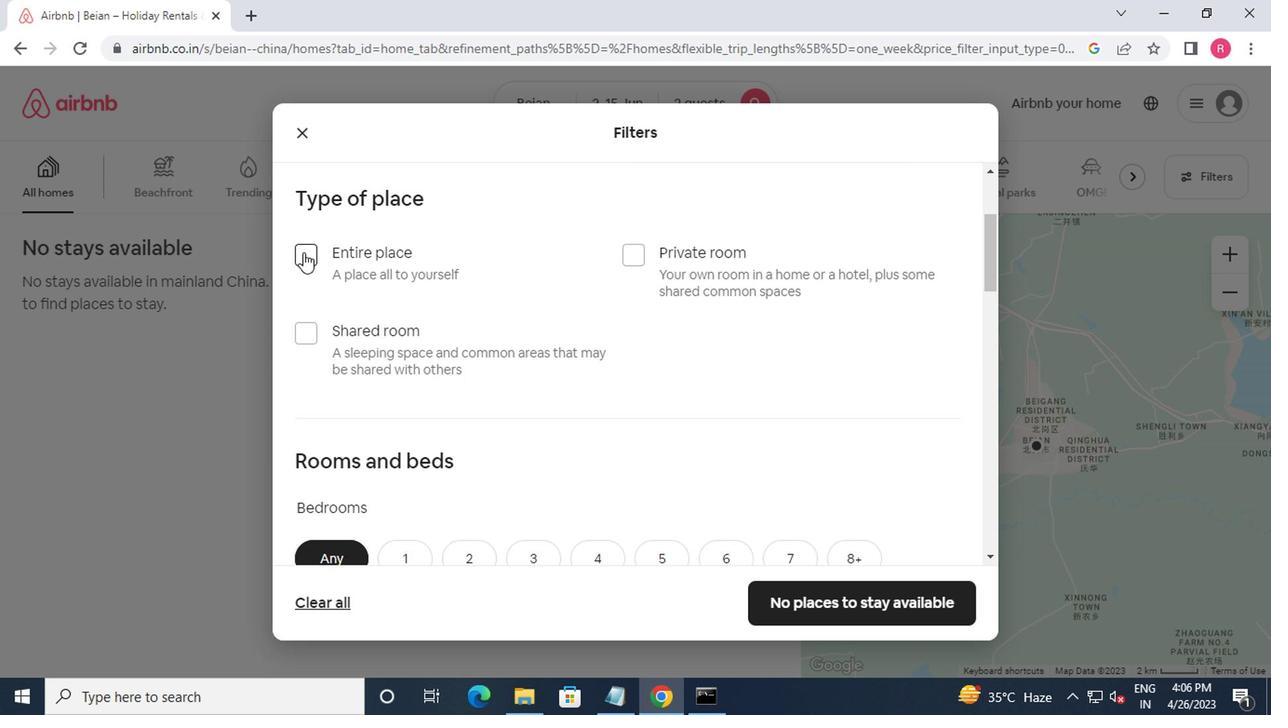 
Action: Mouse pressed left at (296, 251)
Screenshot: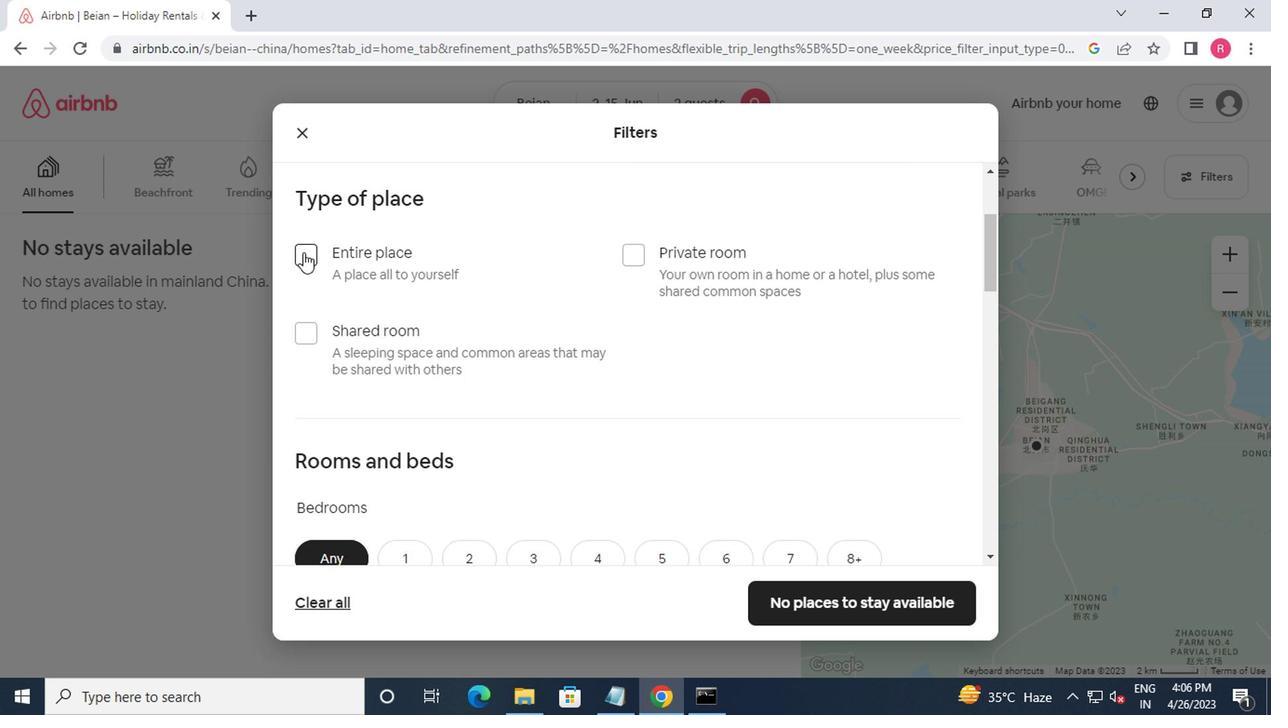 
Action: Mouse moved to (327, 280)
Screenshot: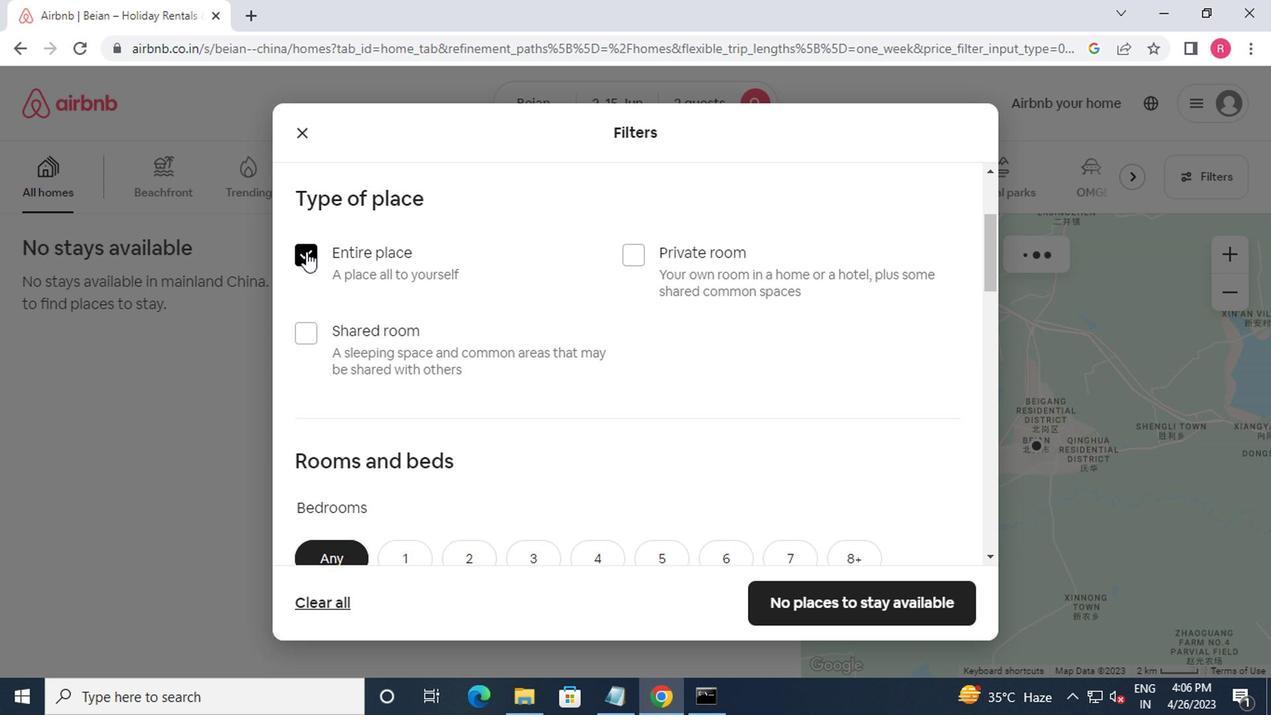 
Action: Mouse scrolled (327, 279) with delta (0, 0)
Screenshot: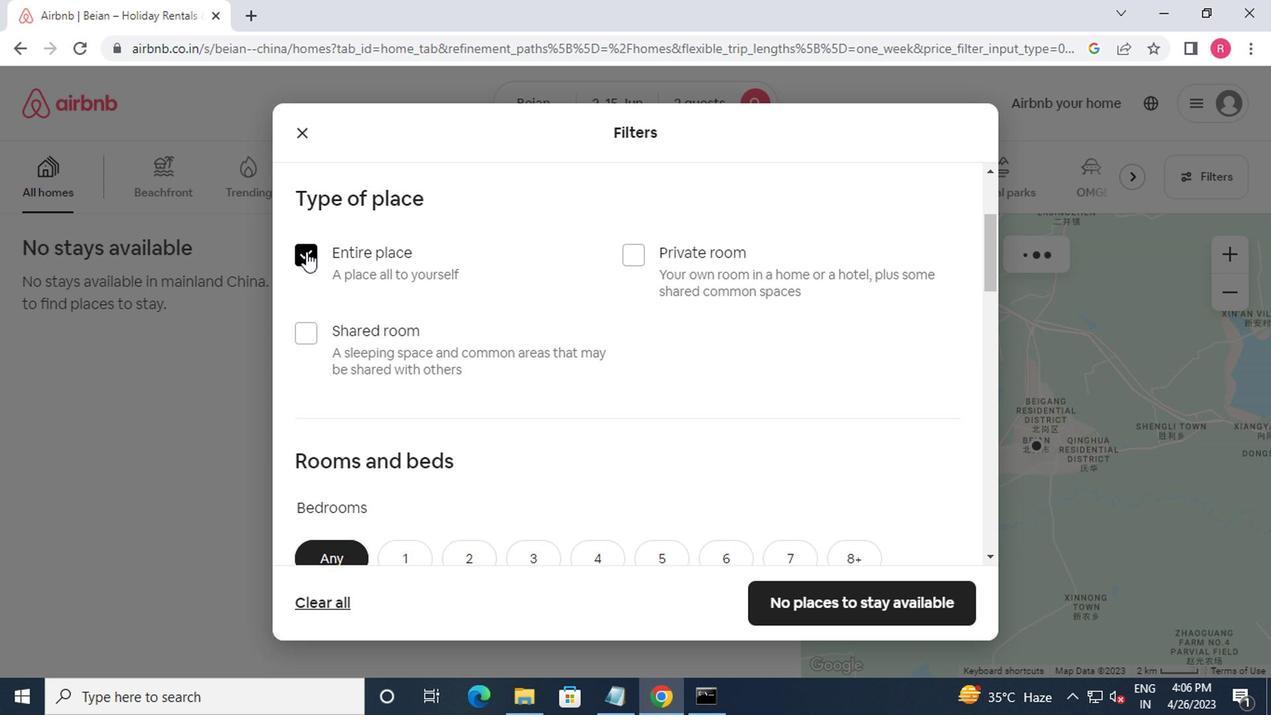 
Action: Mouse moved to (330, 302)
Screenshot: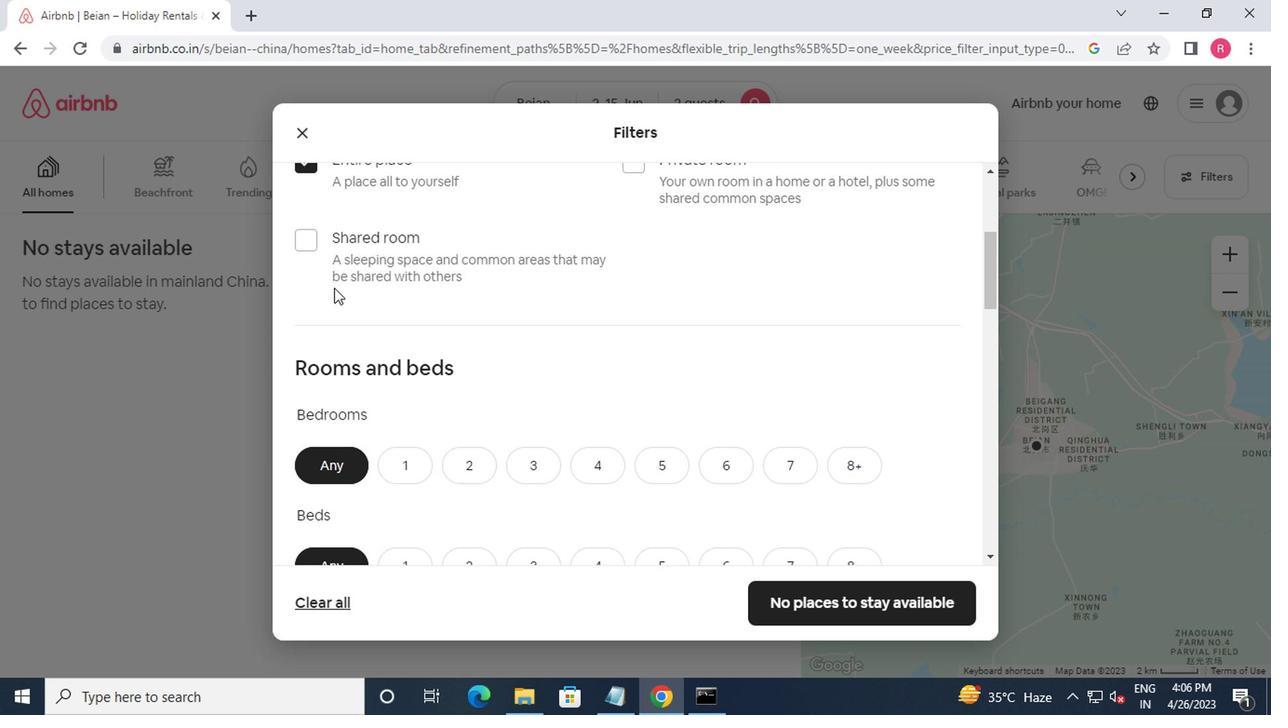 
Action: Mouse scrolled (330, 302) with delta (0, 0)
Screenshot: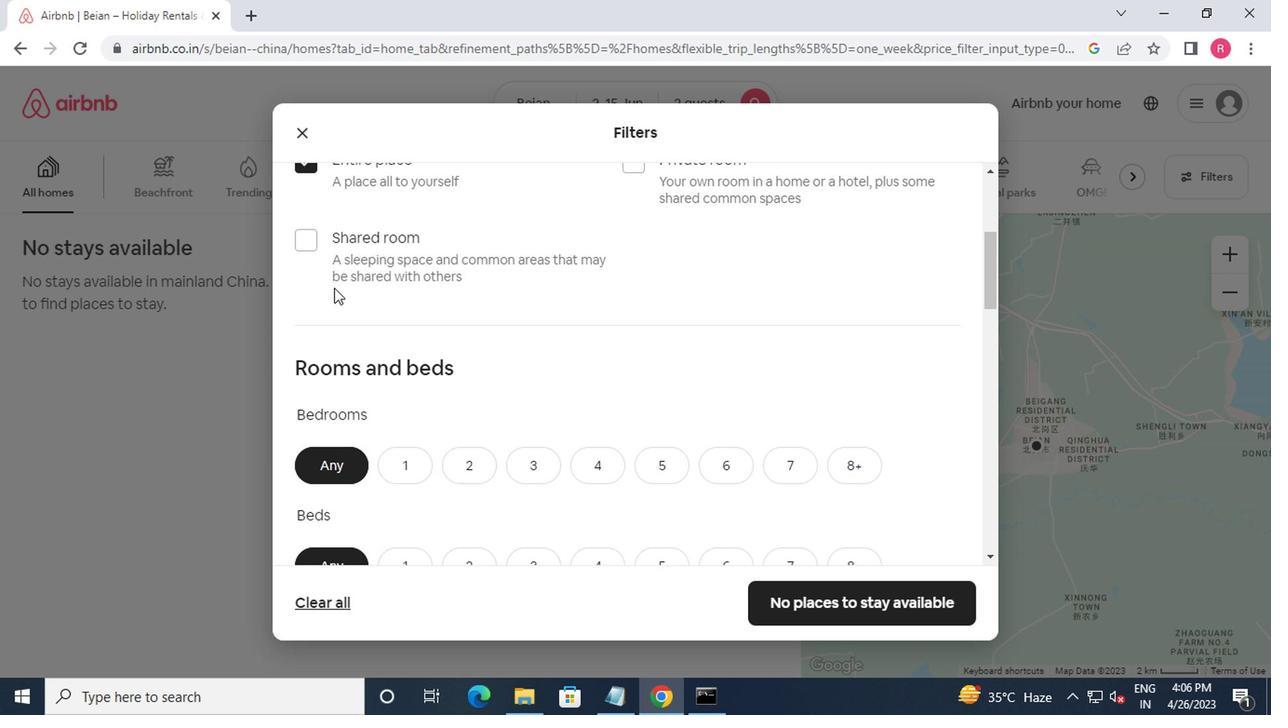 
Action: Mouse moved to (392, 382)
Screenshot: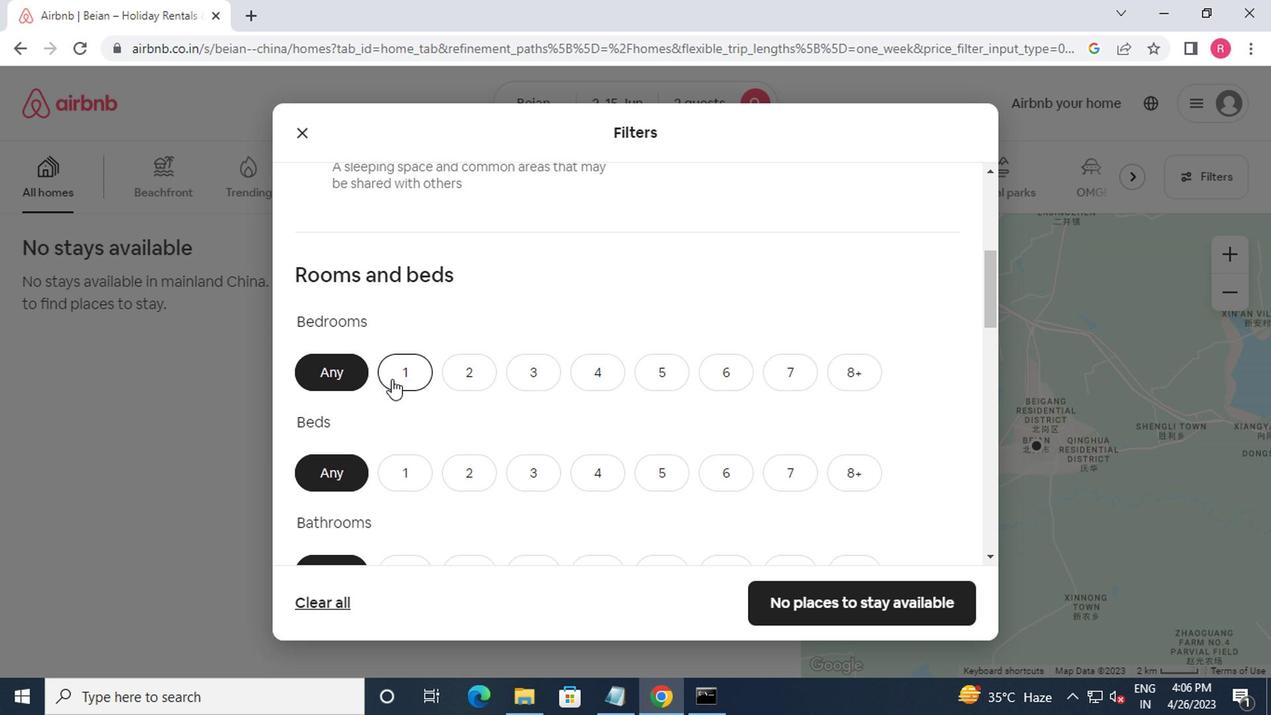 
Action: Mouse pressed left at (392, 382)
Screenshot: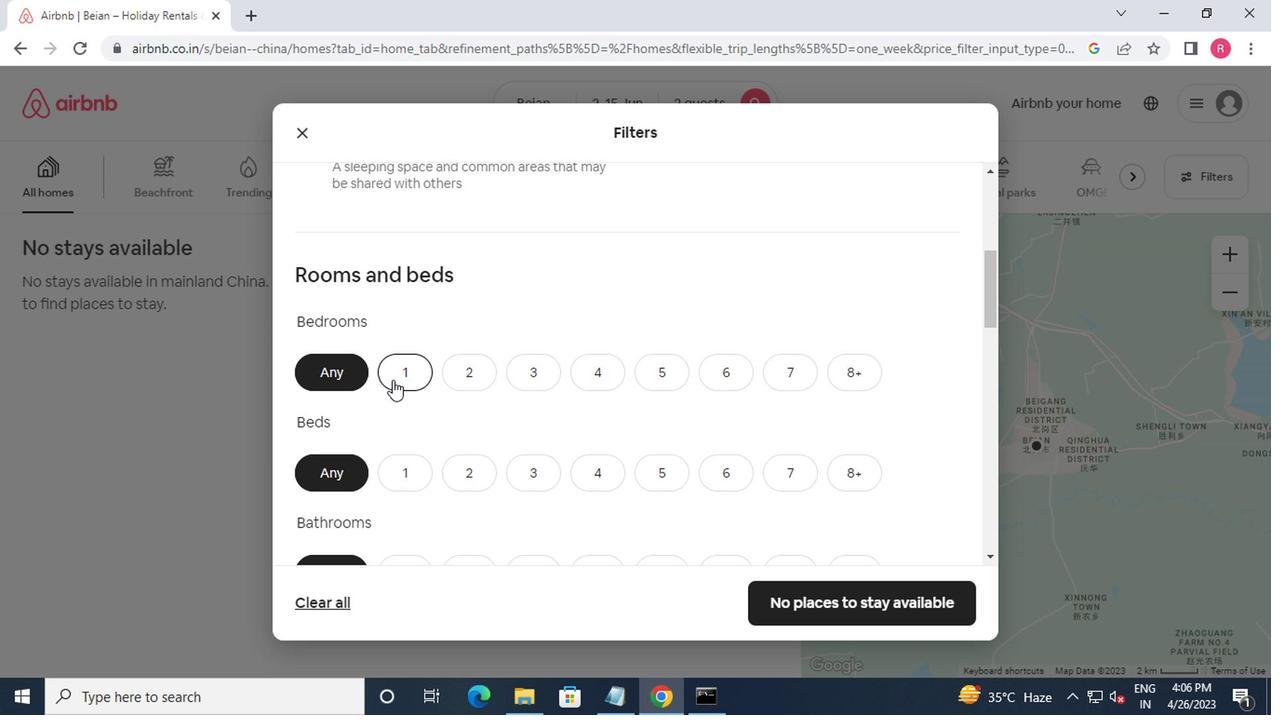 
Action: Mouse moved to (472, 435)
Screenshot: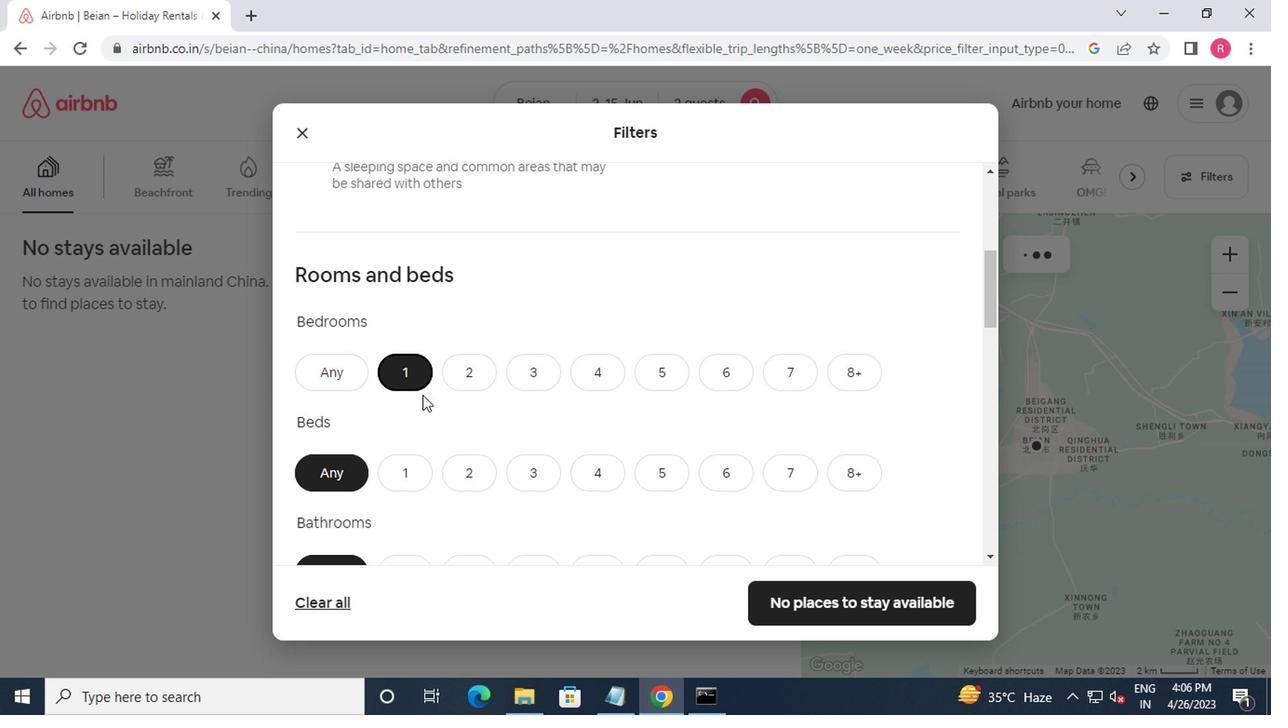 
Action: Mouse scrolled (472, 435) with delta (0, 0)
Screenshot: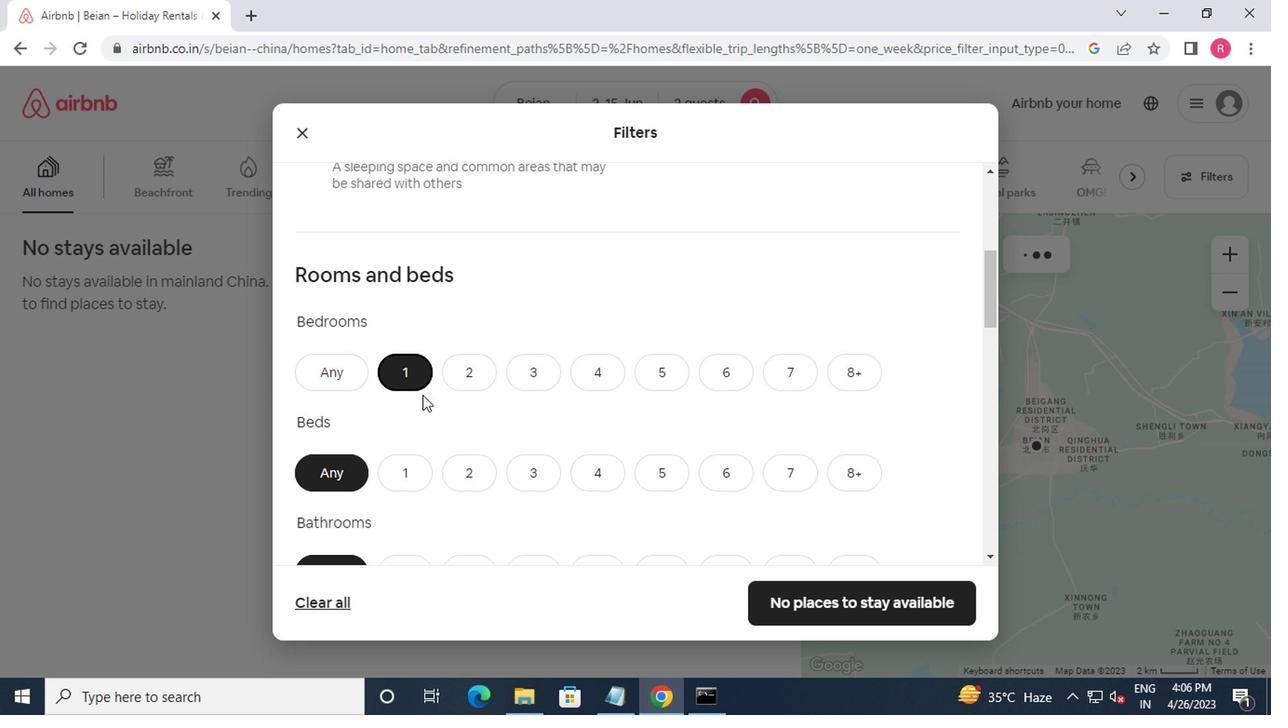 
Action: Mouse moved to (480, 438)
Screenshot: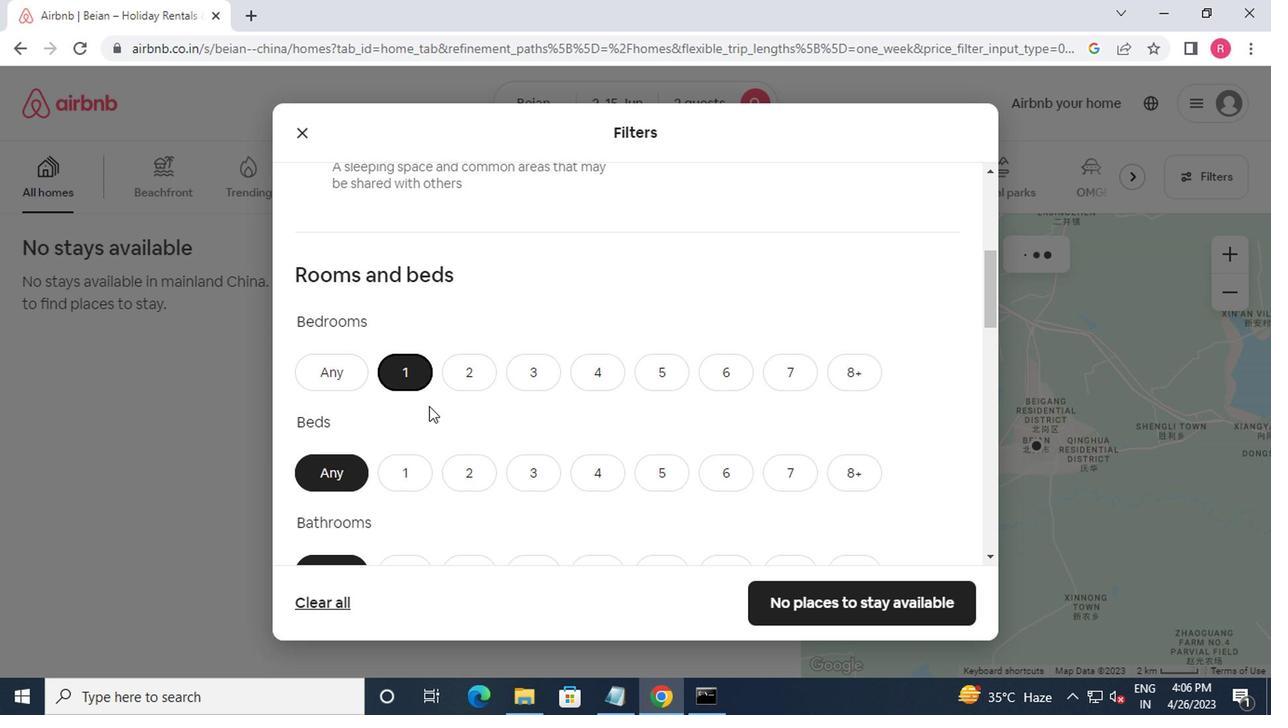 
Action: Mouse scrolled (480, 437) with delta (0, 0)
Screenshot: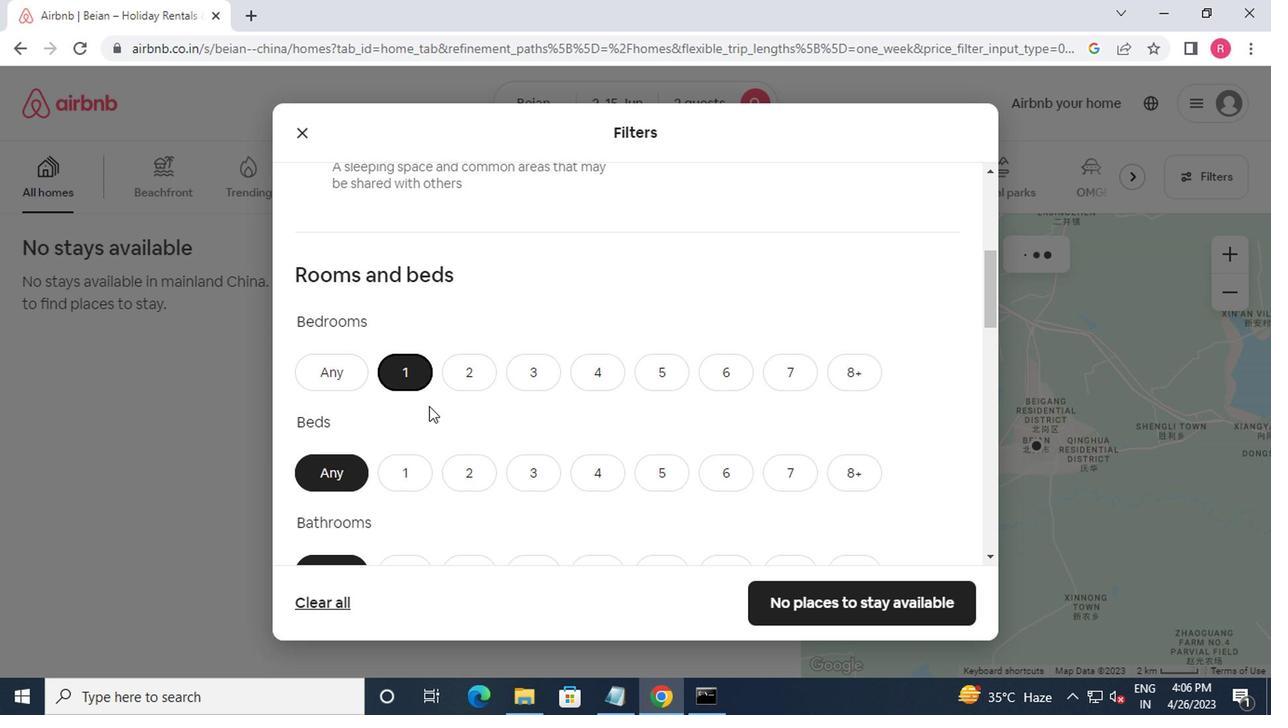 
Action: Mouse moved to (394, 288)
Screenshot: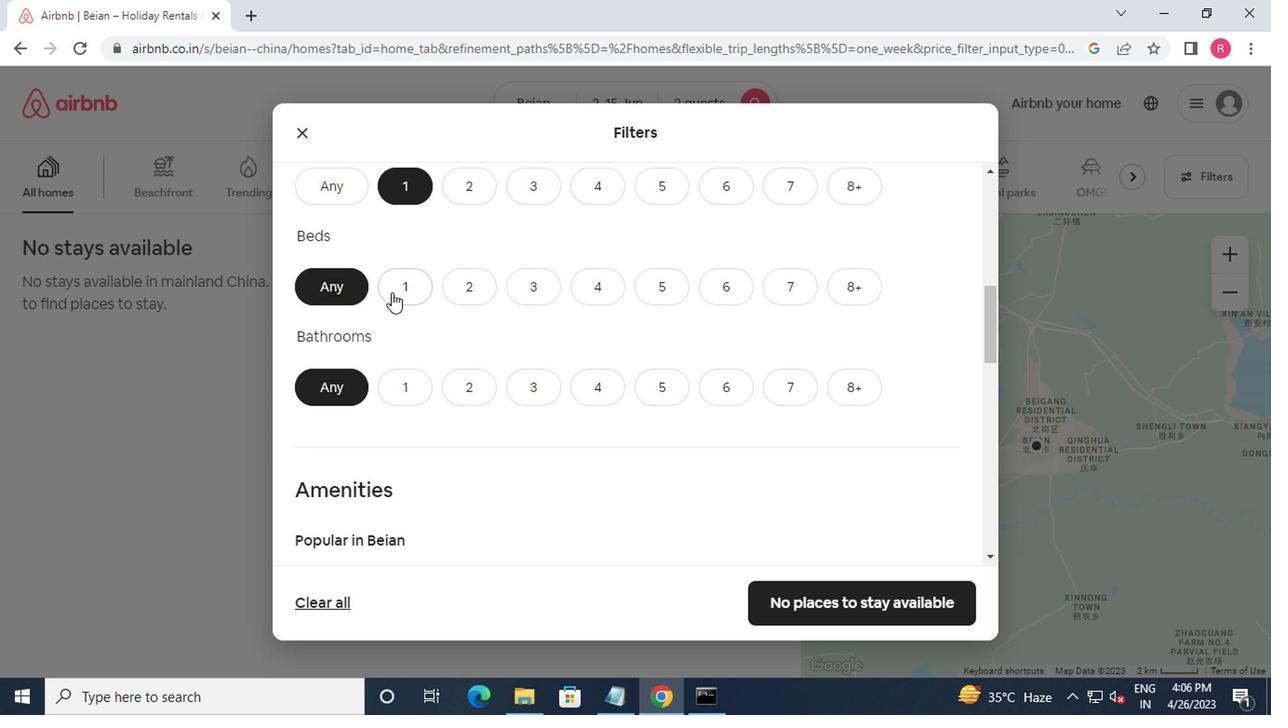 
Action: Mouse pressed left at (394, 288)
Screenshot: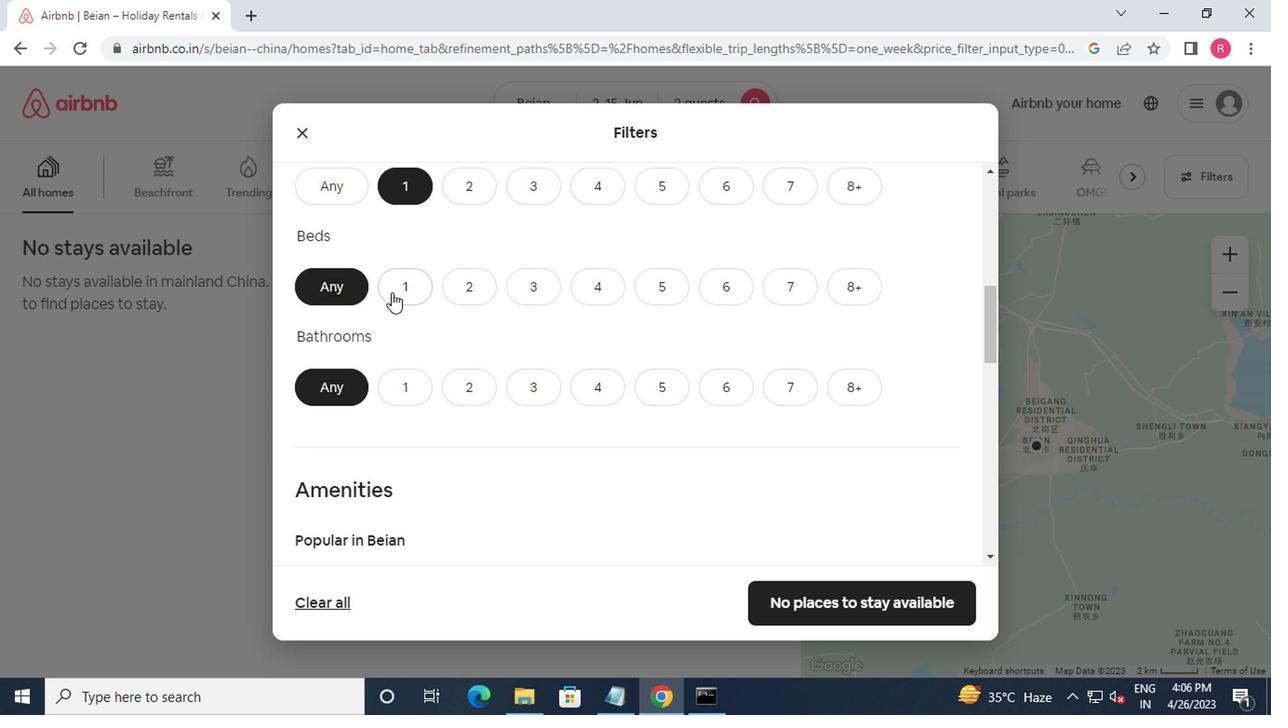 
Action: Mouse moved to (403, 386)
Screenshot: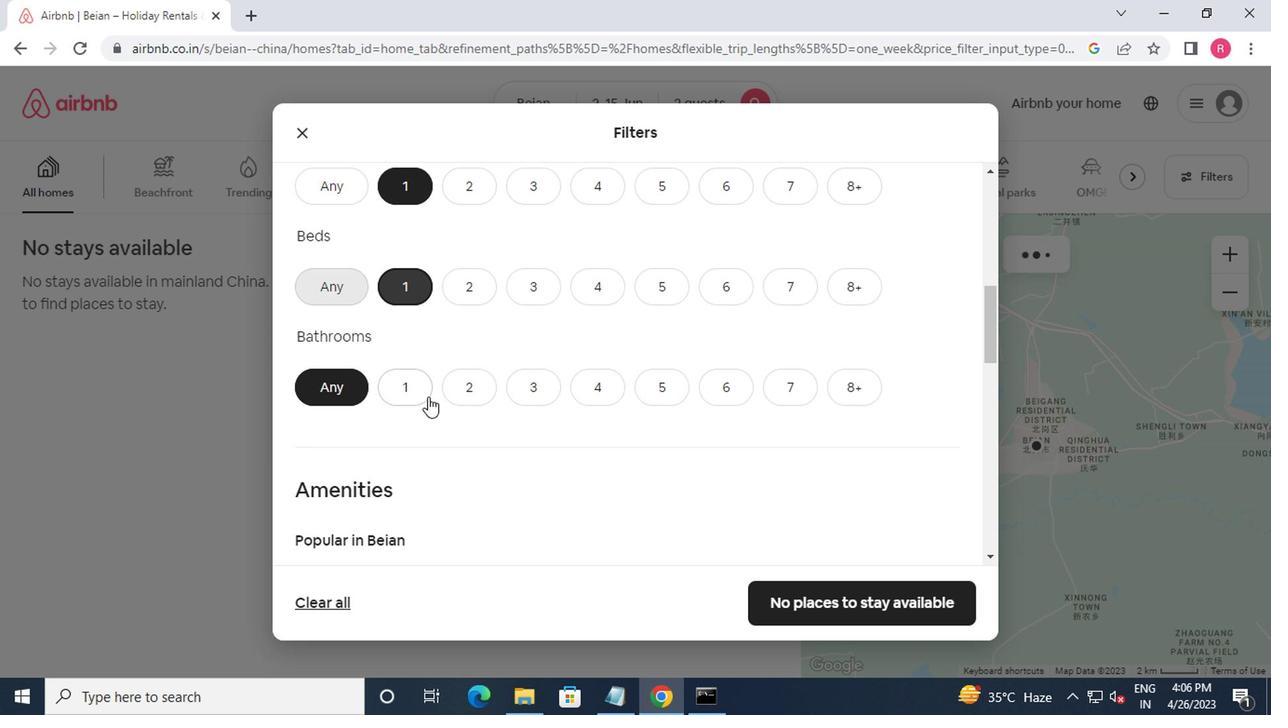 
Action: Mouse pressed left at (403, 386)
Screenshot: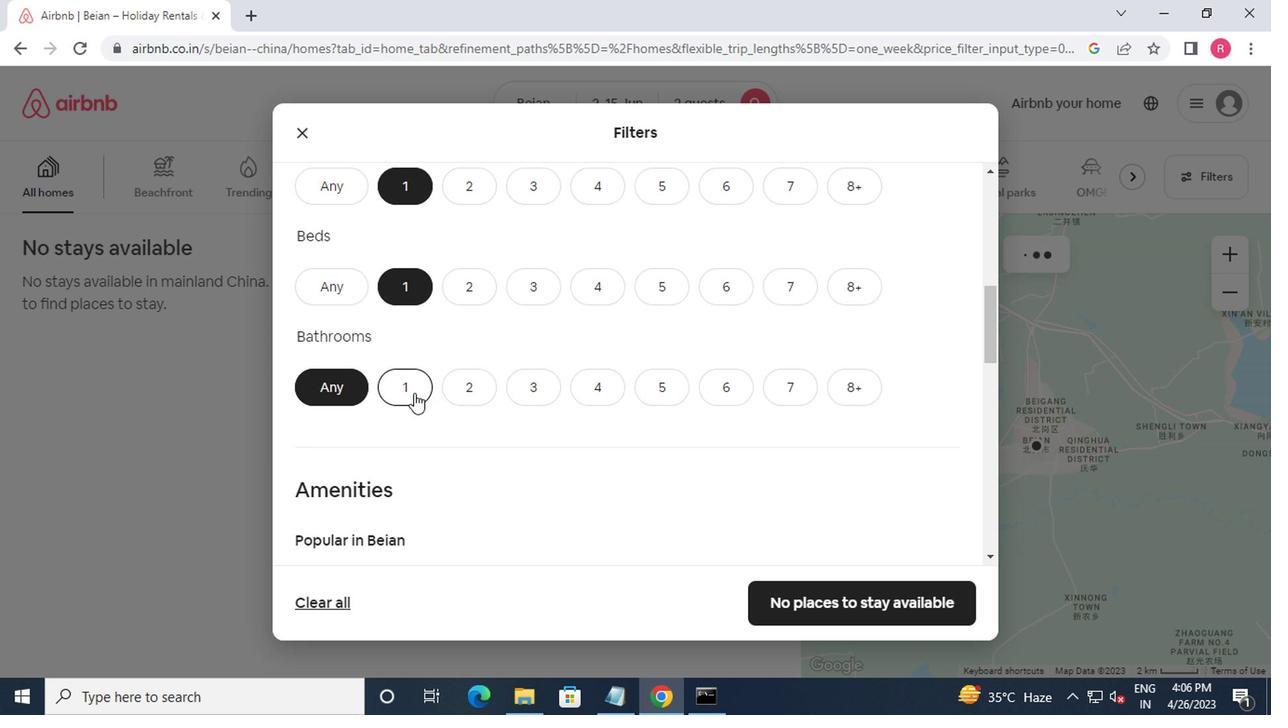 
Action: Mouse moved to (394, 408)
Screenshot: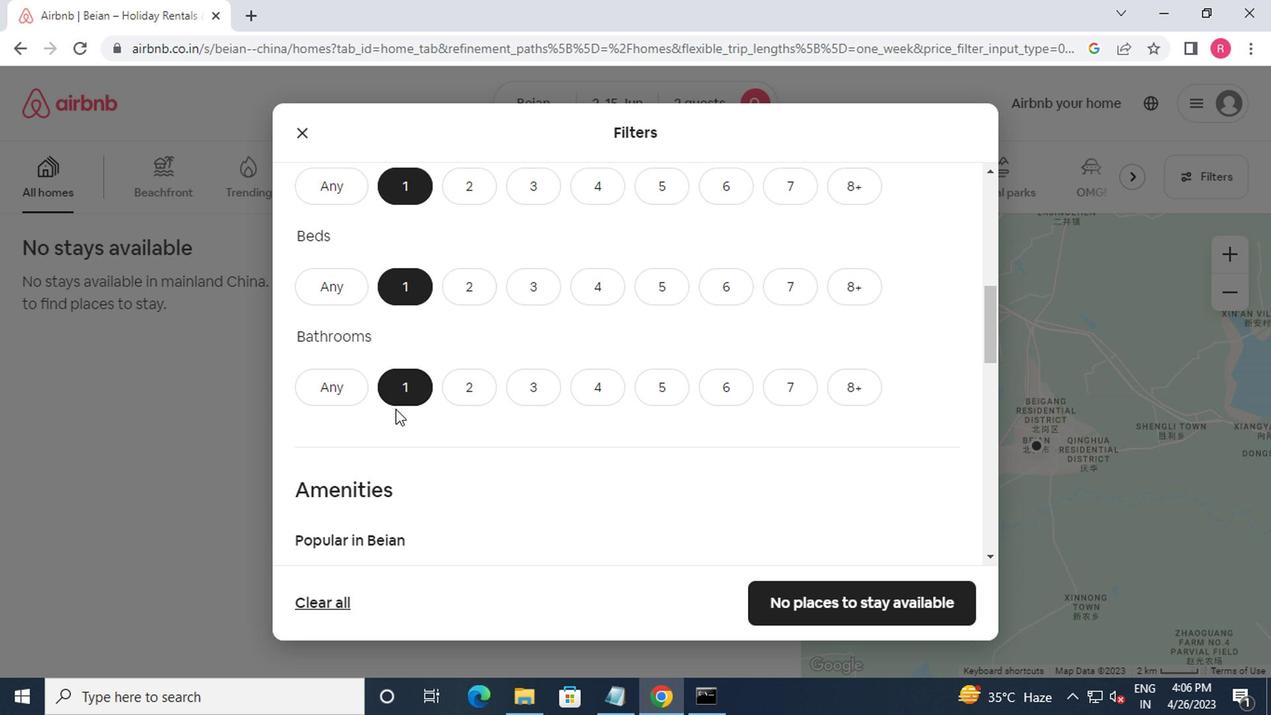 
Action: Mouse scrolled (394, 407) with delta (0, 0)
Screenshot: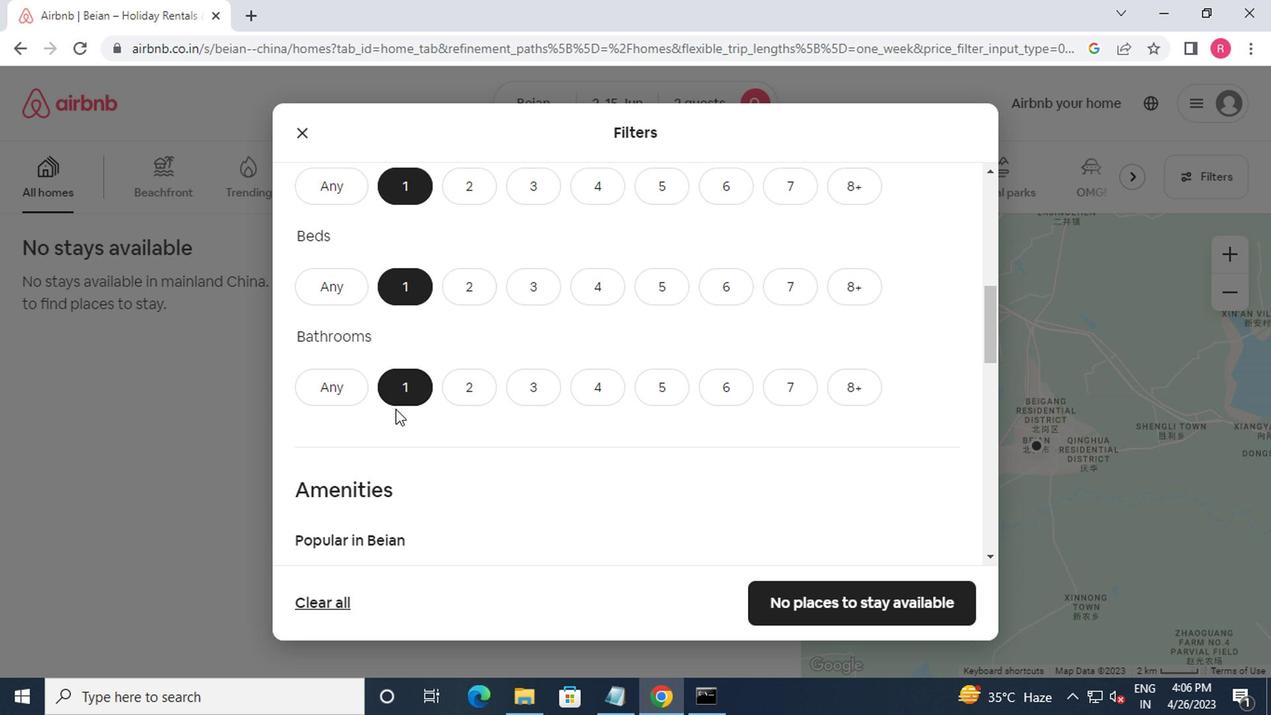 
Action: Mouse moved to (422, 414)
Screenshot: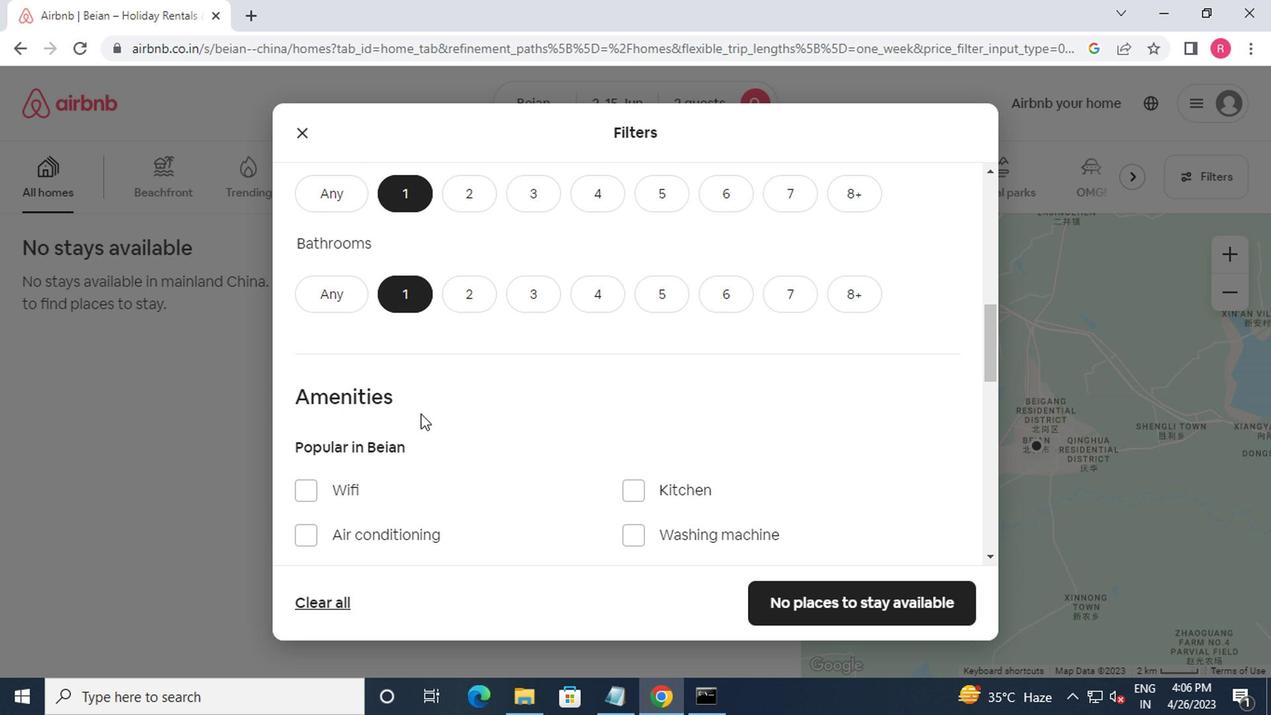 
Action: Mouse scrolled (422, 412) with delta (0, -1)
Screenshot: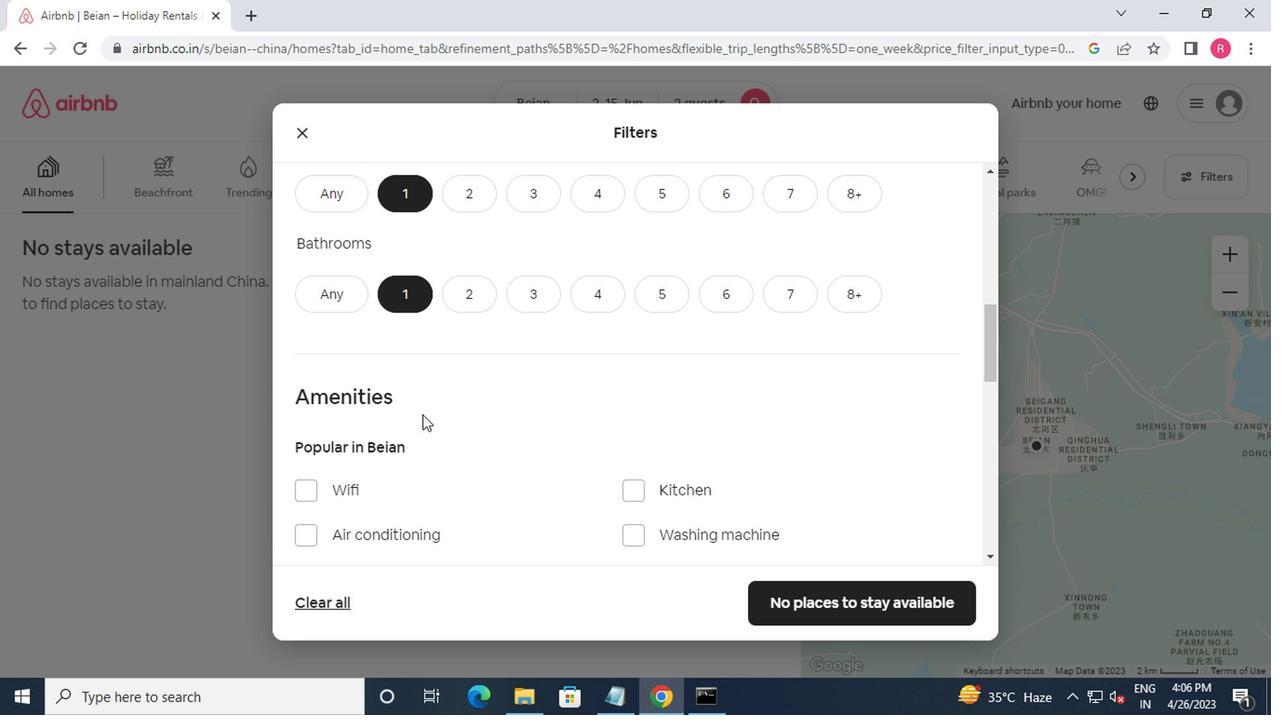 
Action: Mouse moved to (423, 415)
Screenshot: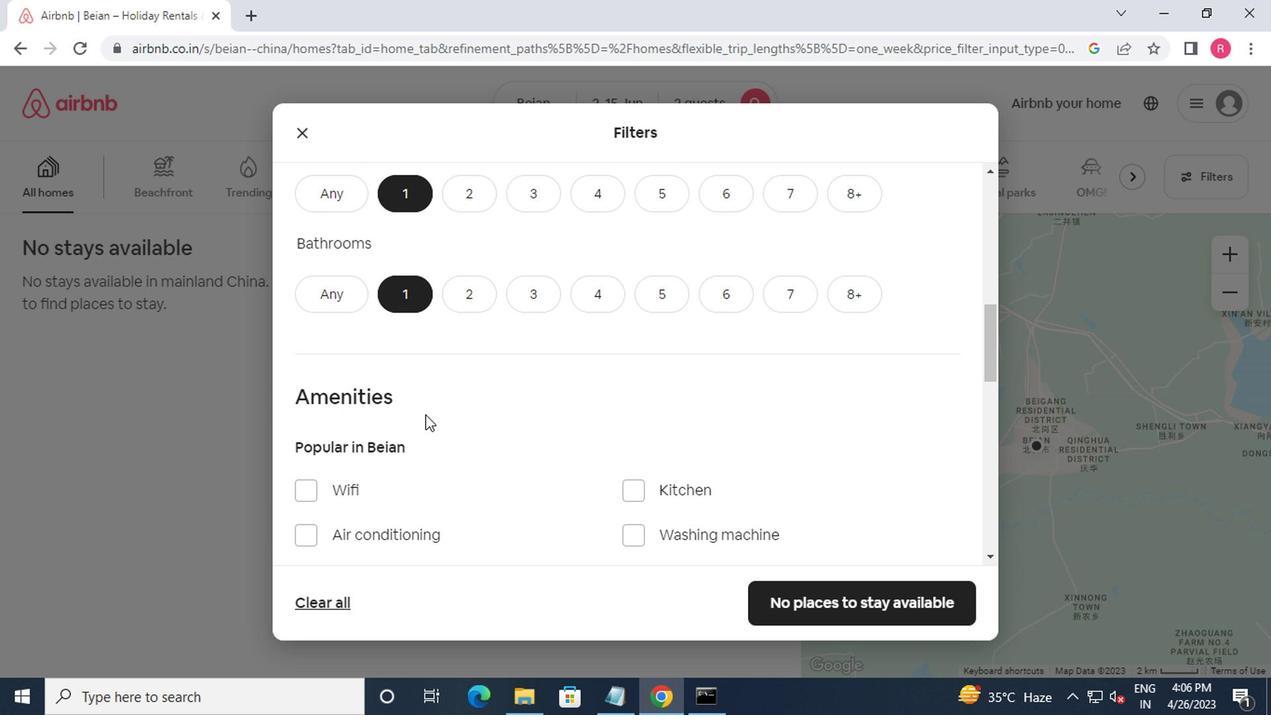 
Action: Mouse scrolled (423, 414) with delta (0, 0)
Screenshot: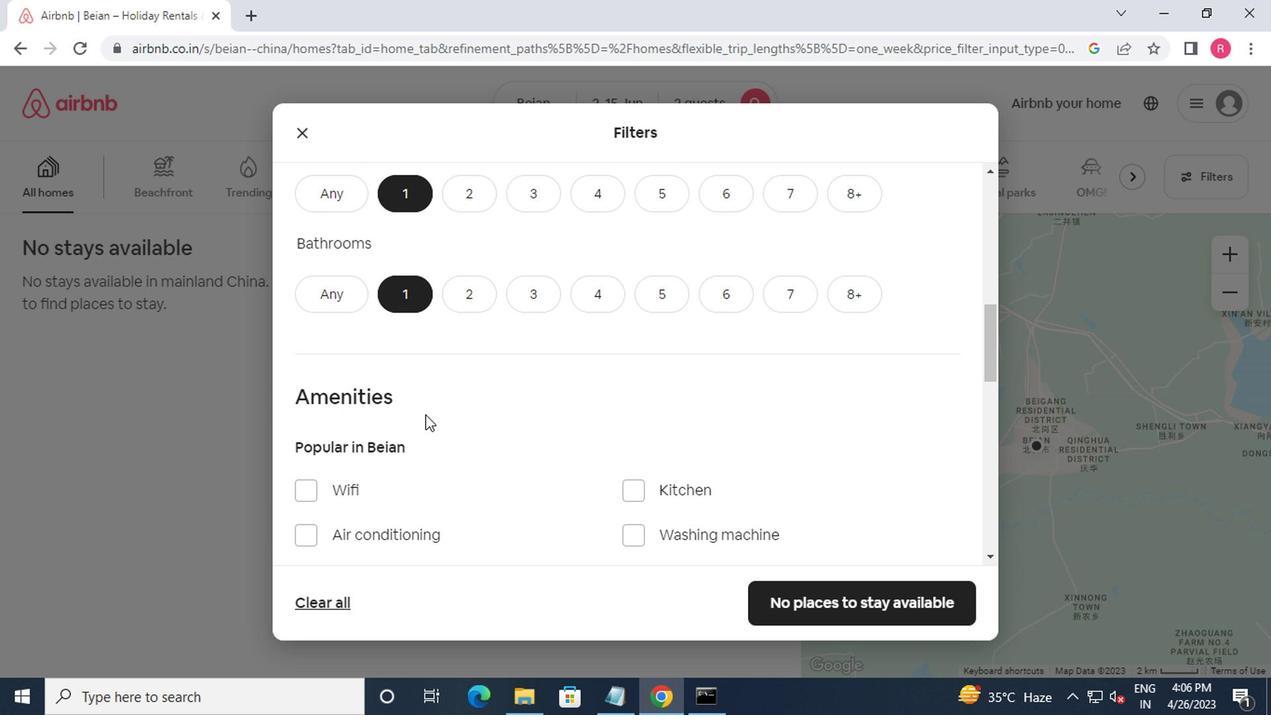 
Action: Mouse moved to (619, 440)
Screenshot: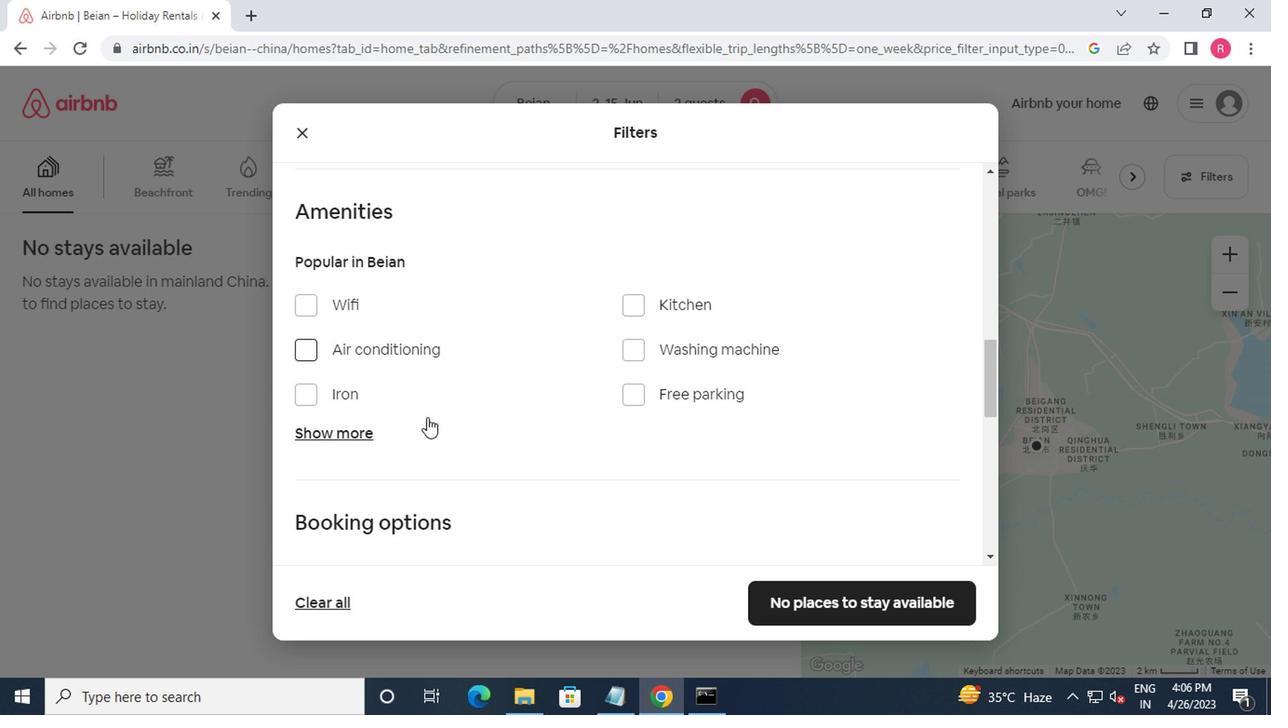 
Action: Mouse scrolled (619, 439) with delta (0, 0)
Screenshot: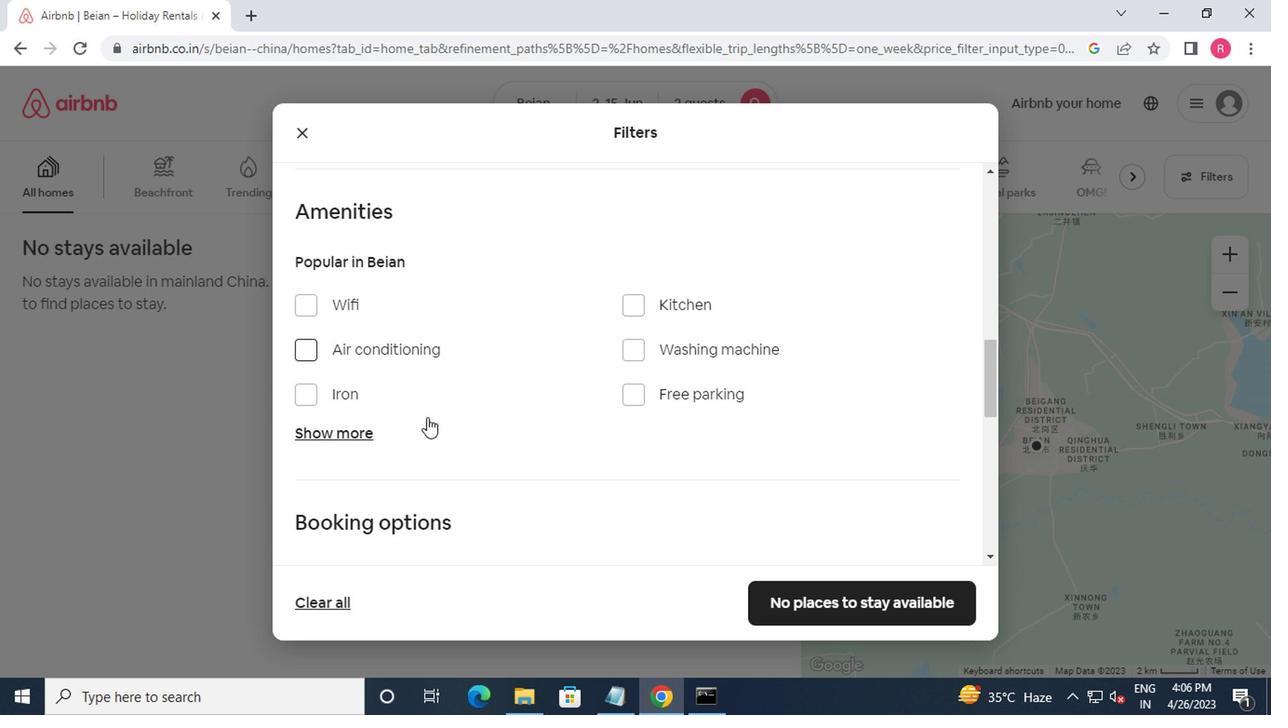 
Action: Mouse moved to (628, 441)
Screenshot: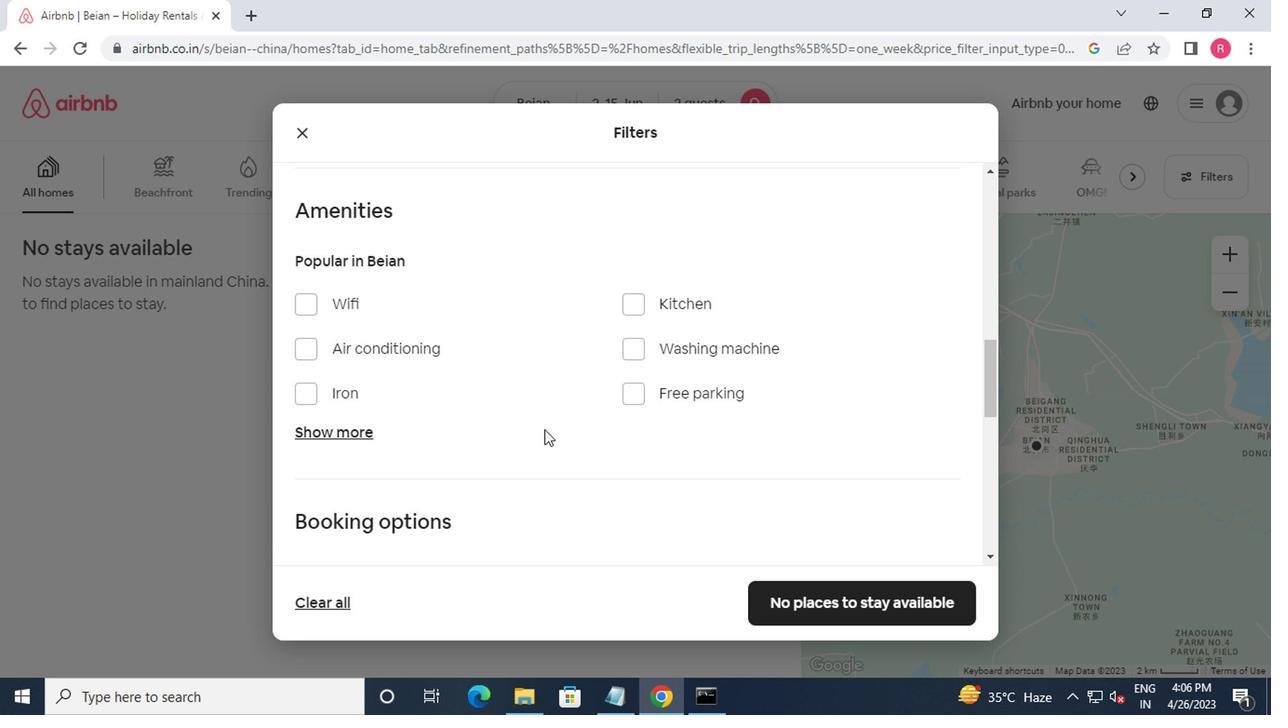 
Action: Mouse scrolled (628, 440) with delta (0, -1)
Screenshot: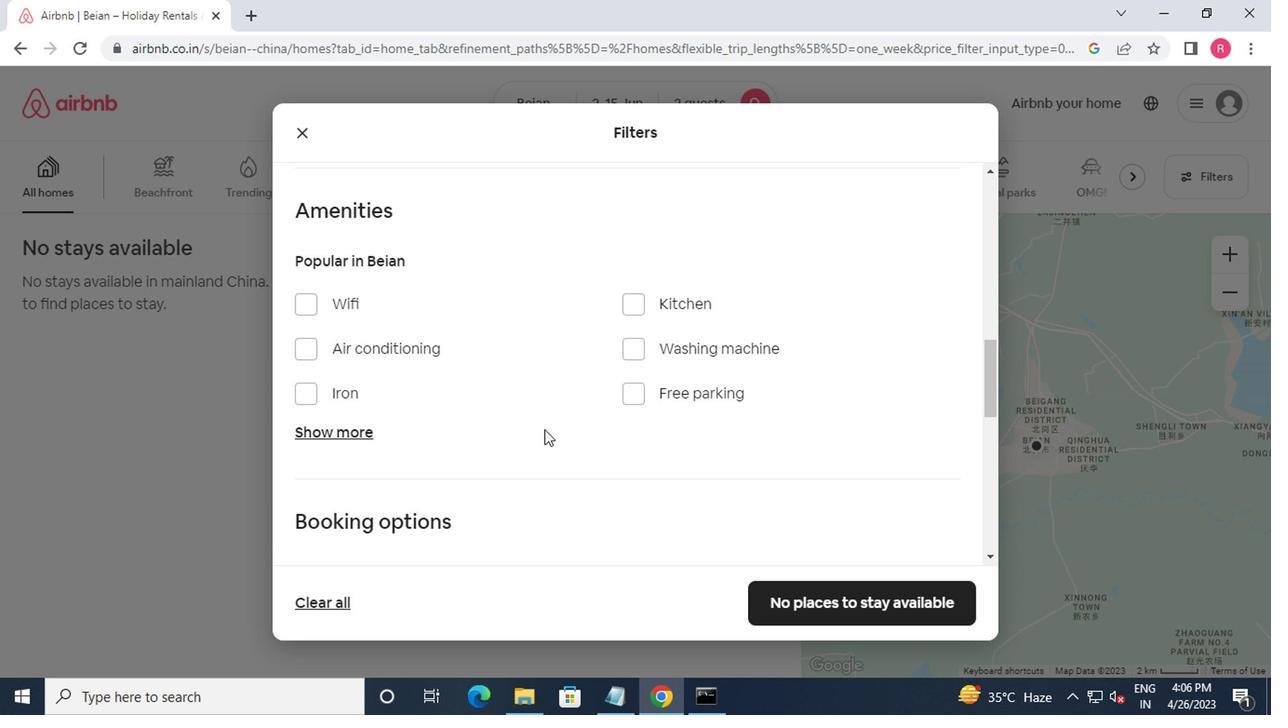 
Action: Mouse moved to (924, 463)
Screenshot: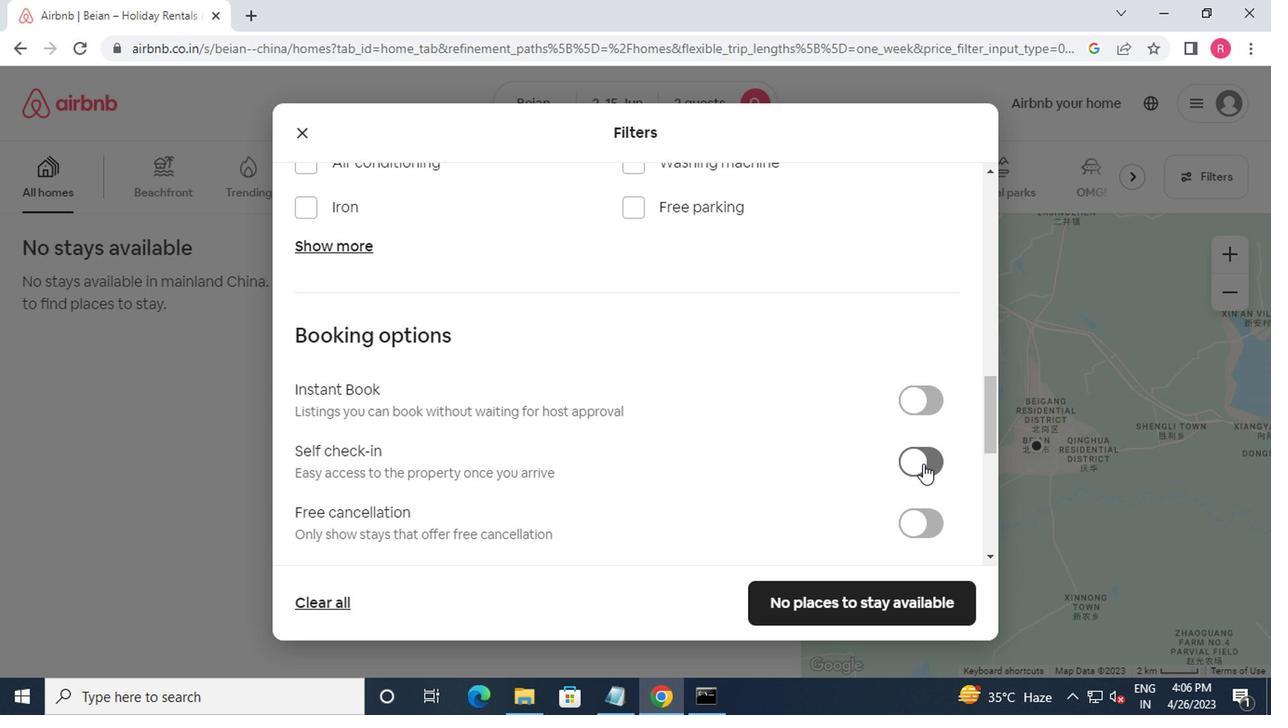 
Action: Mouse pressed left at (924, 463)
Screenshot: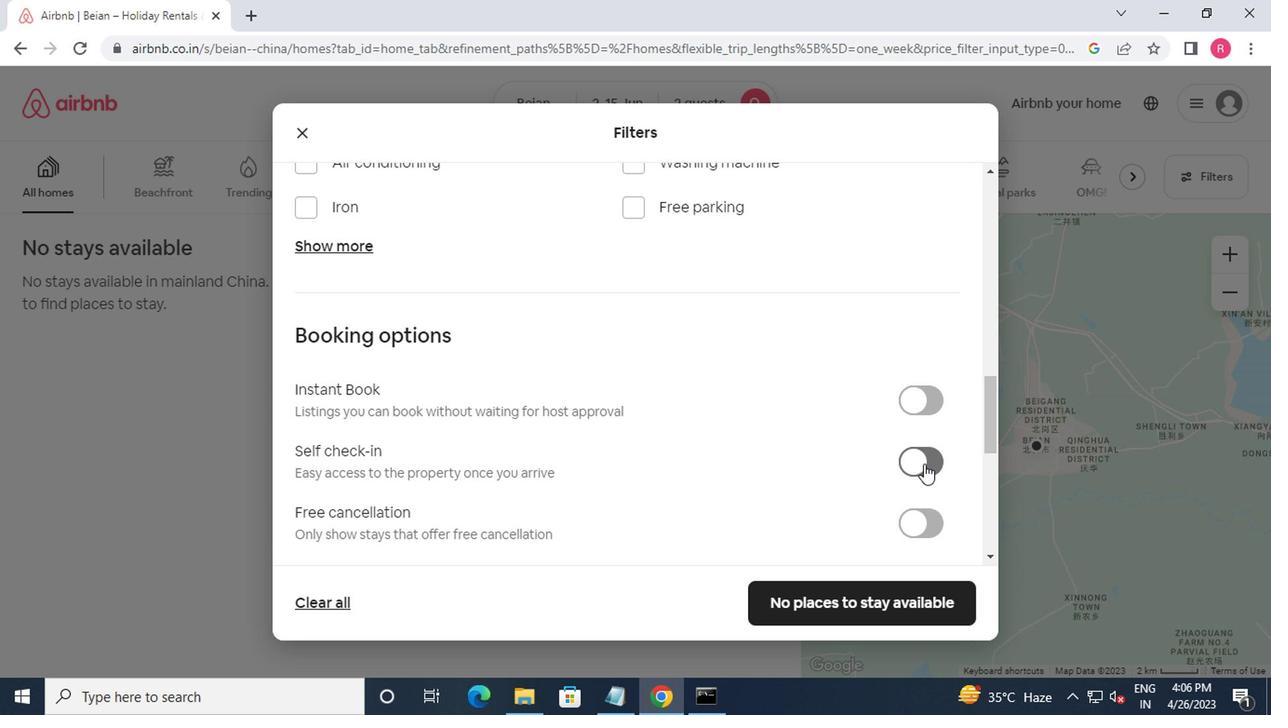 
Action: Mouse moved to (924, 463)
Screenshot: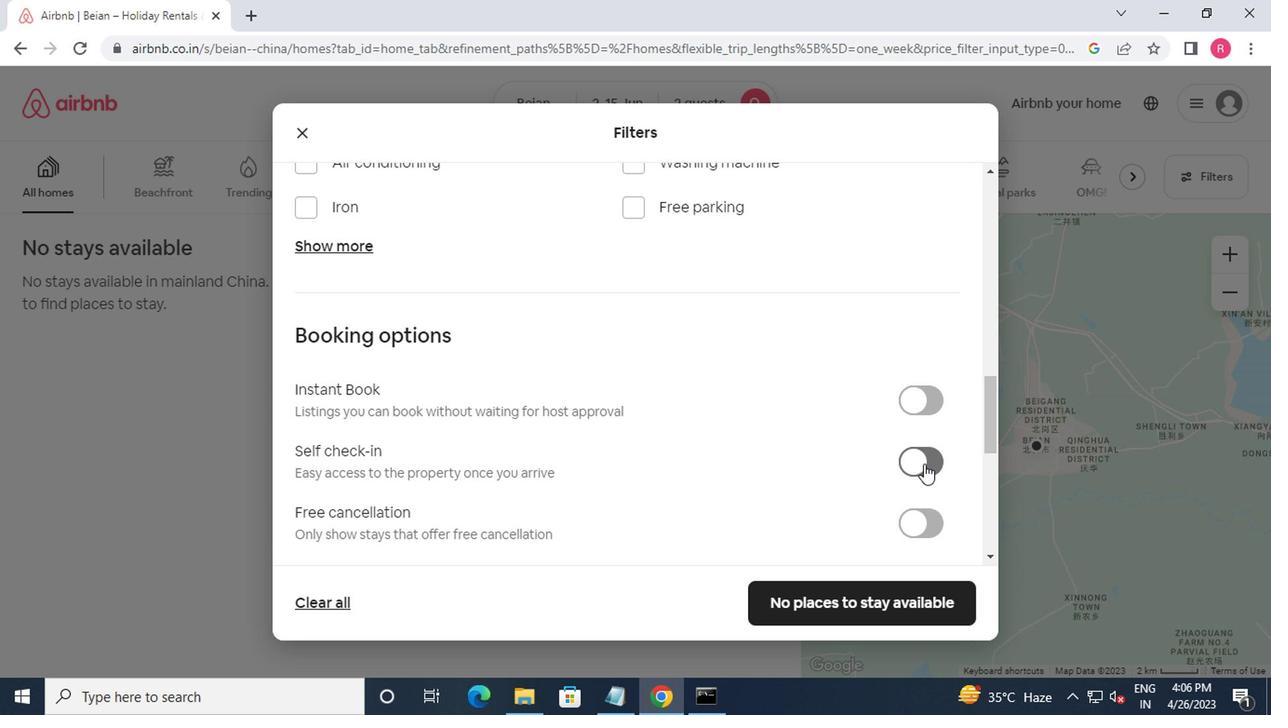 
Action: Mouse scrolled (924, 461) with delta (0, -1)
Screenshot: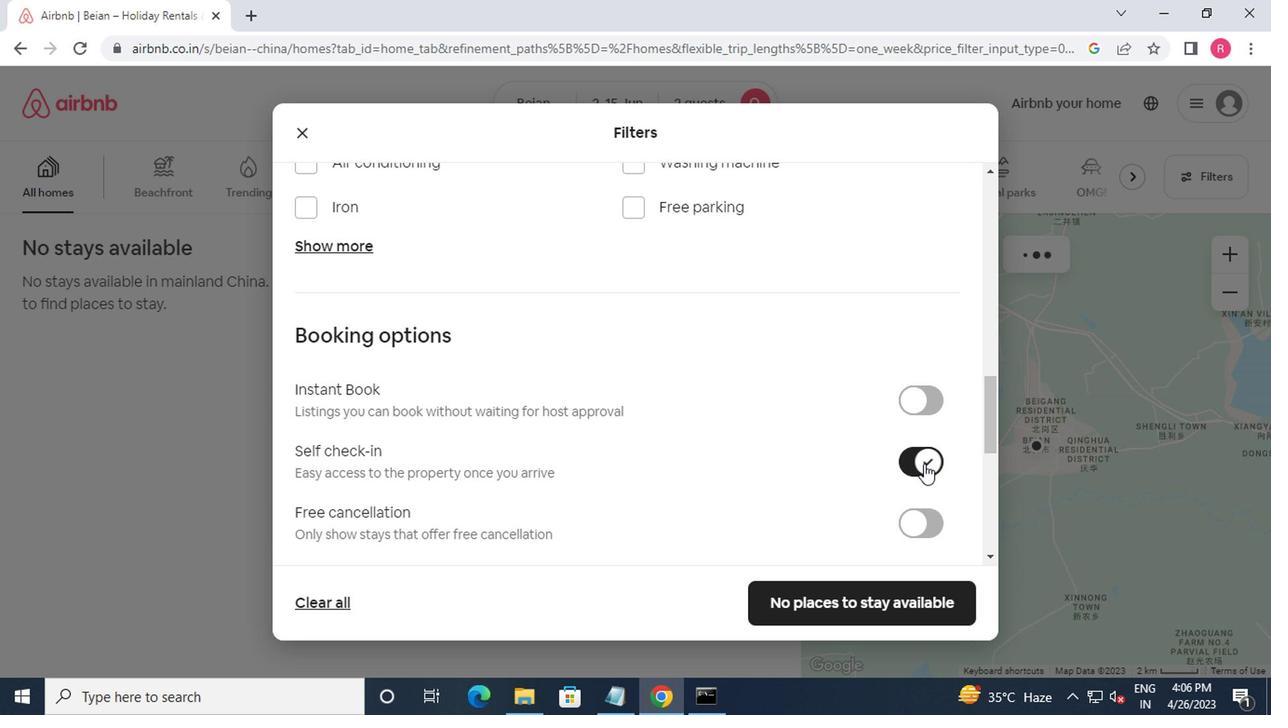 
Action: Mouse scrolled (924, 461) with delta (0, -1)
Screenshot: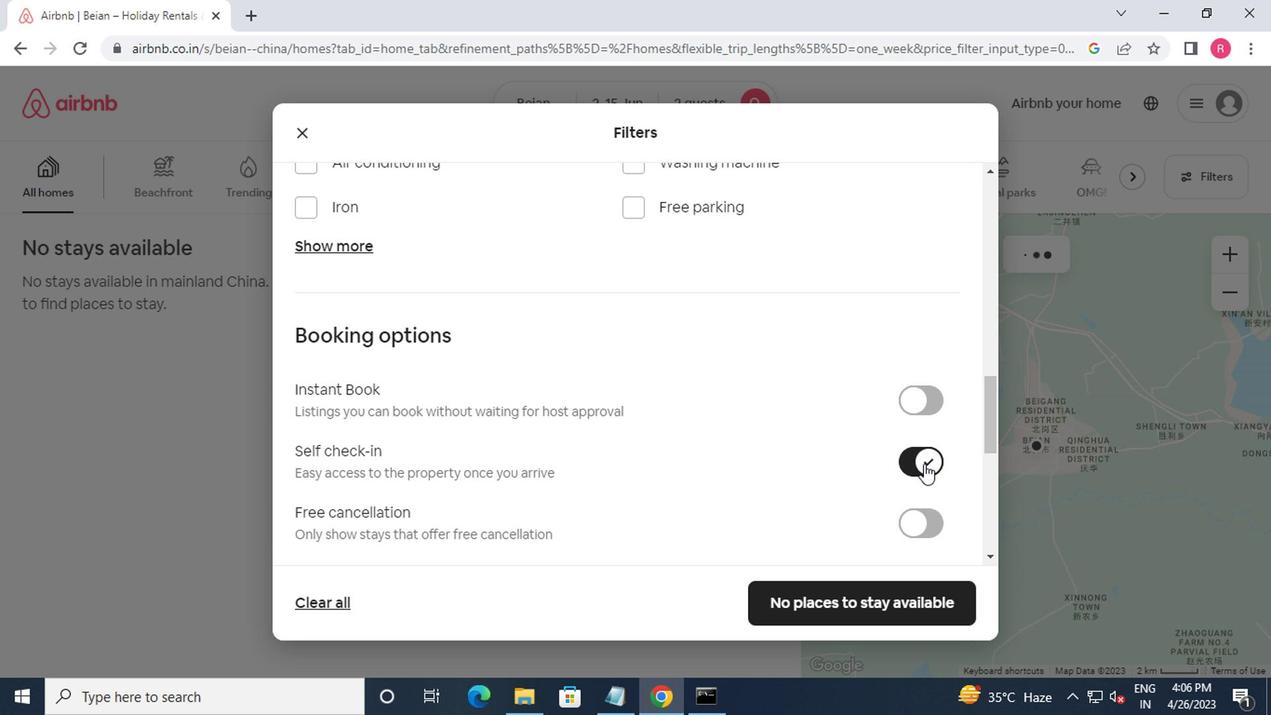 
Action: Mouse scrolled (924, 461) with delta (0, -1)
Screenshot: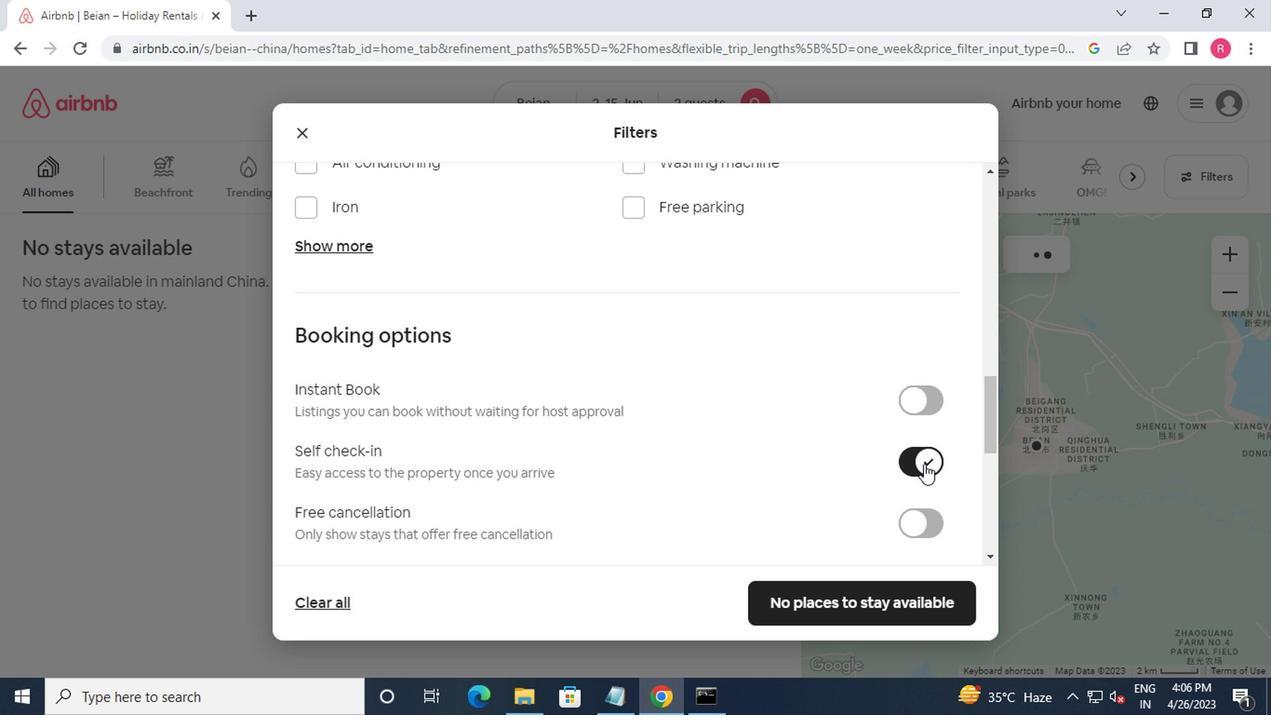 
Action: Mouse moved to (924, 464)
Screenshot: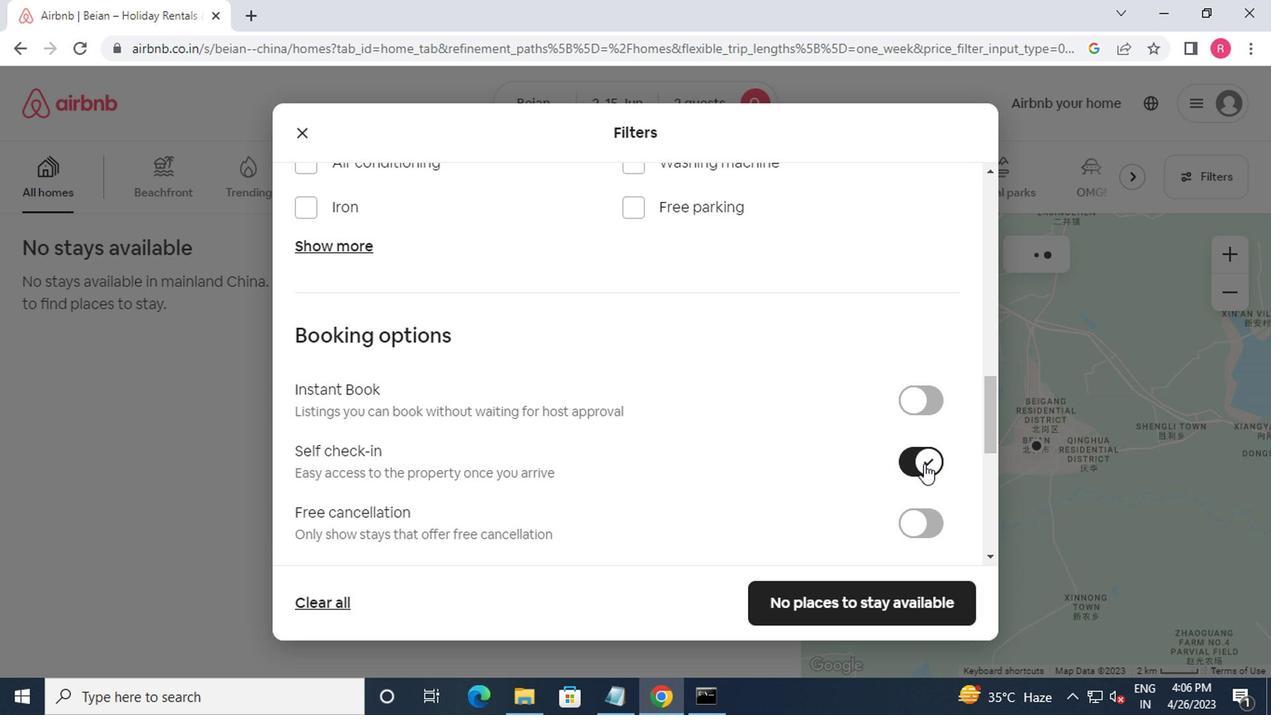 
Action: Mouse scrolled (924, 463) with delta (0, 0)
Screenshot: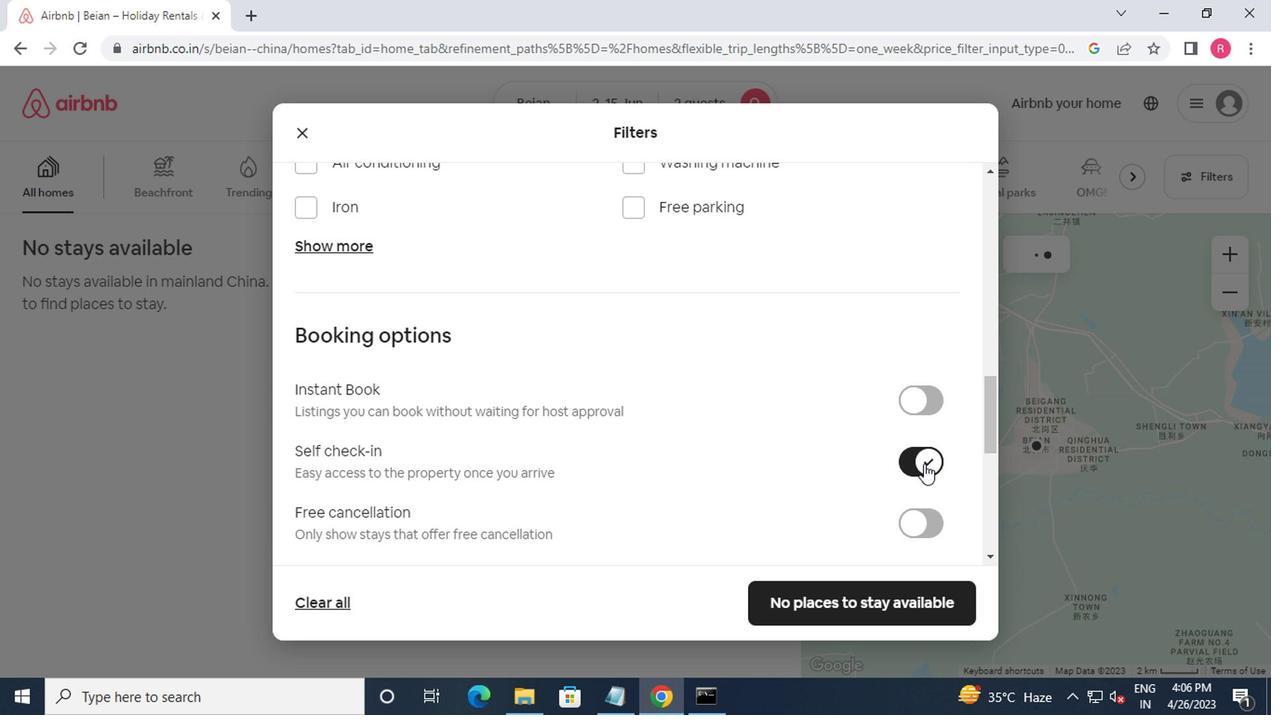 
Action: Mouse moved to (834, 614)
Screenshot: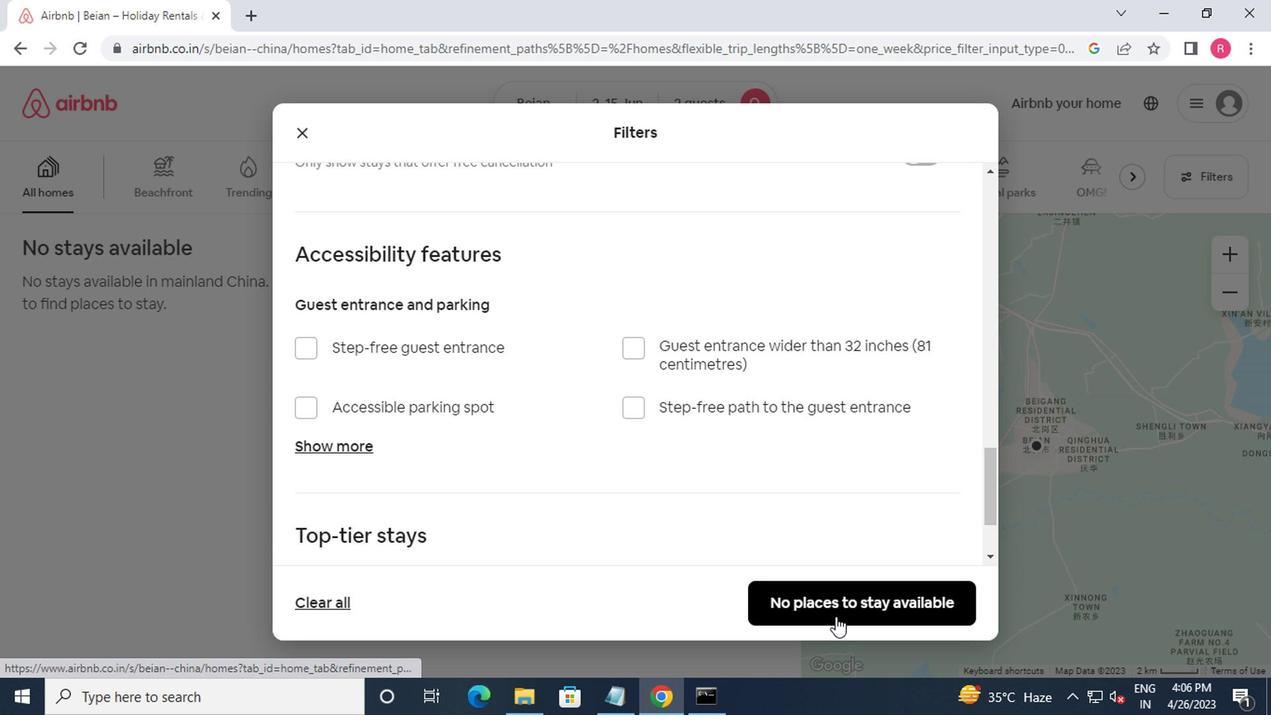 
Action: Mouse pressed left at (834, 614)
Screenshot: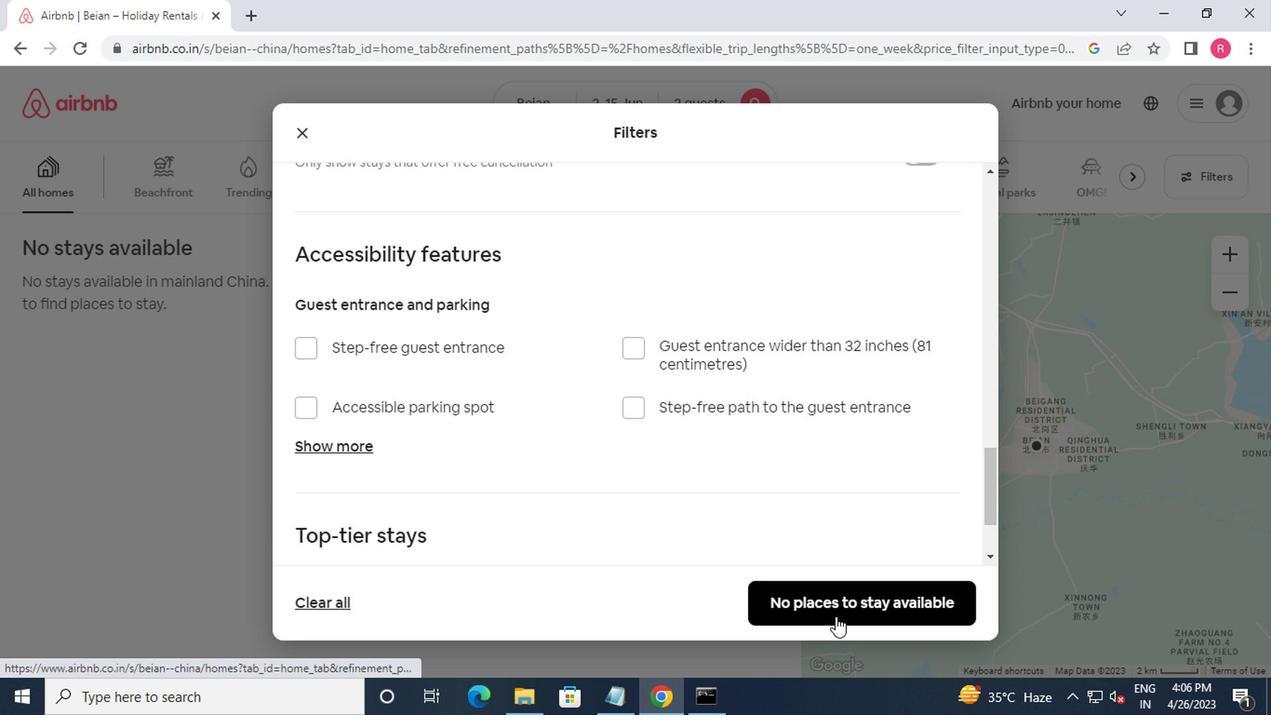 
Action: Mouse moved to (836, 613)
Screenshot: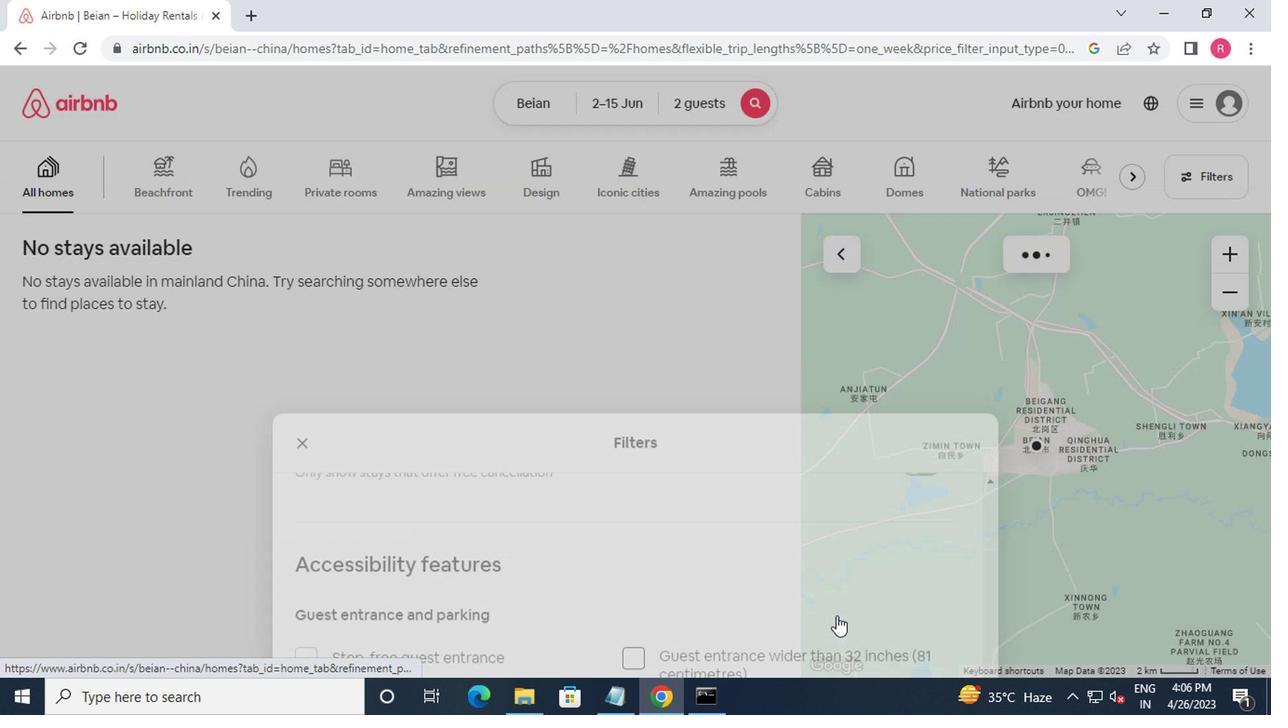 
